 Task: Add a condition where "Channel Is Slack direct message" in new tickets in your groups.
Action: Mouse moved to (144, 545)
Screenshot: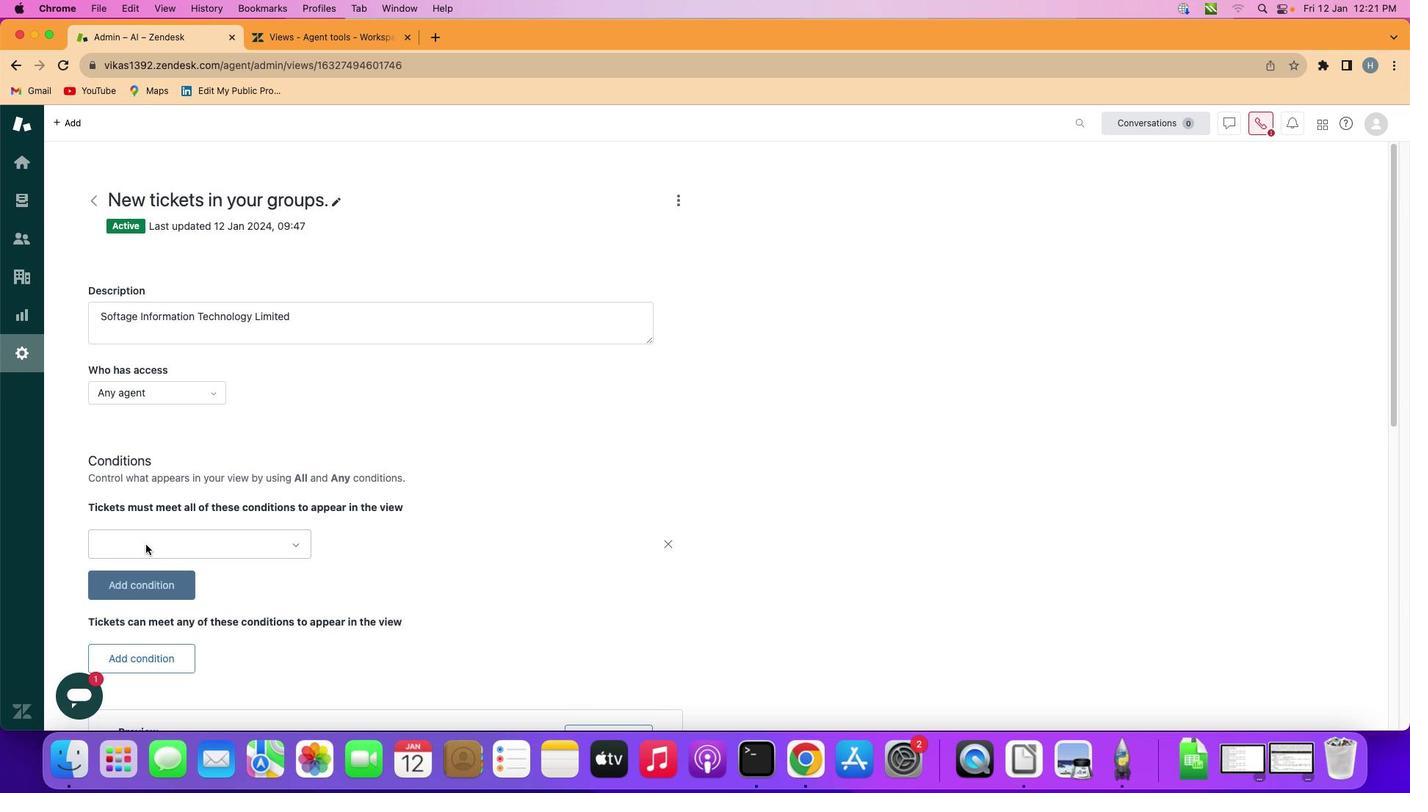 
Action: Mouse pressed left at (144, 545)
Screenshot: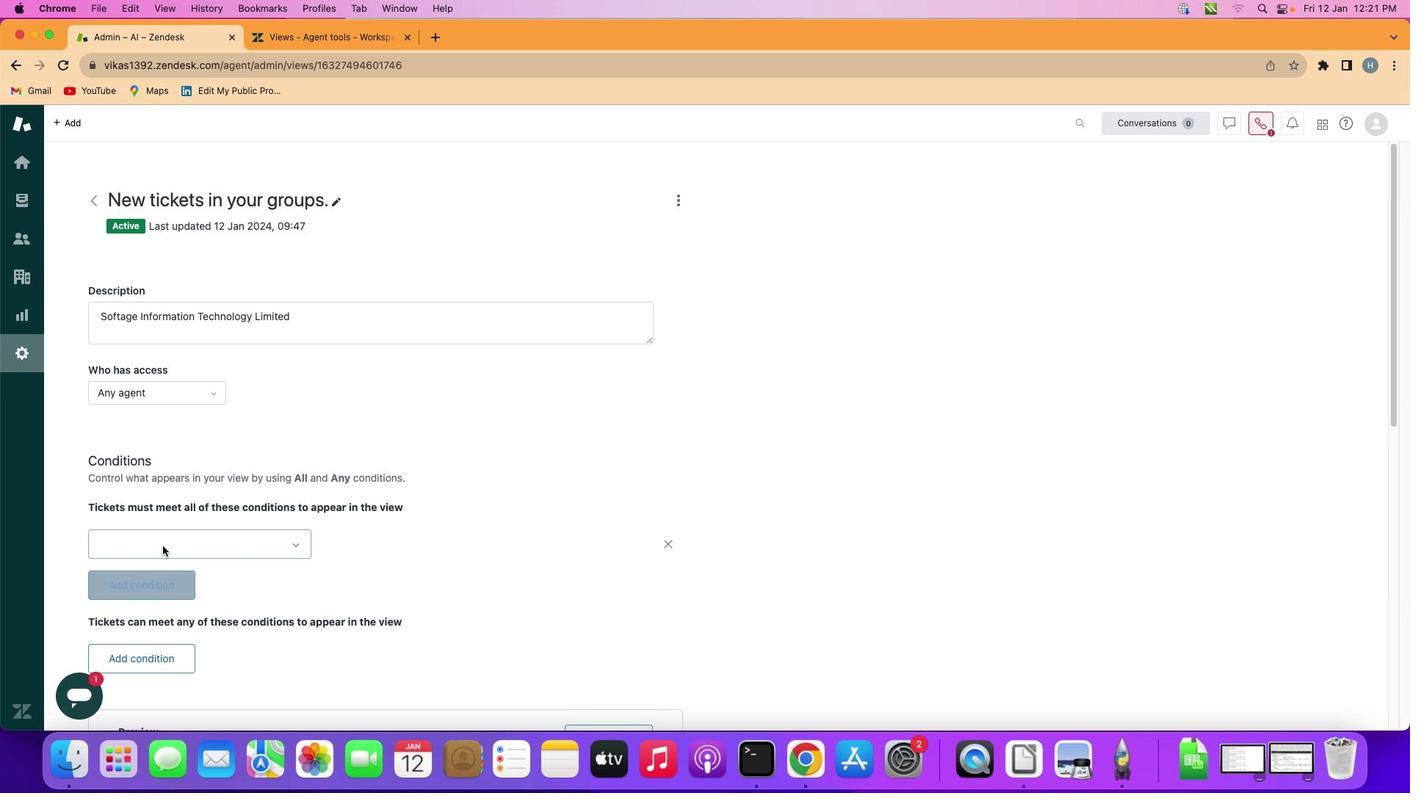 
Action: Mouse moved to (229, 542)
Screenshot: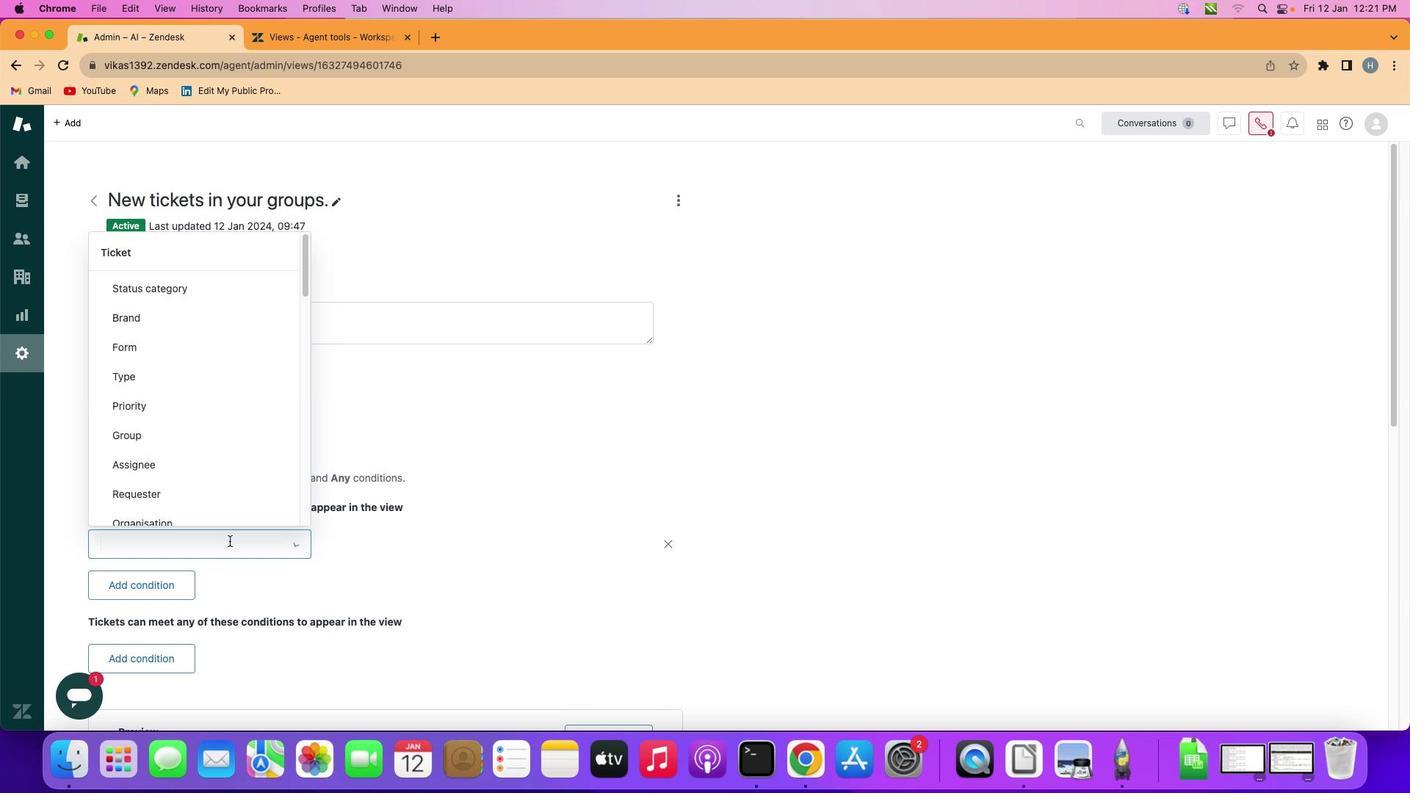 
Action: Mouse pressed left at (229, 542)
Screenshot: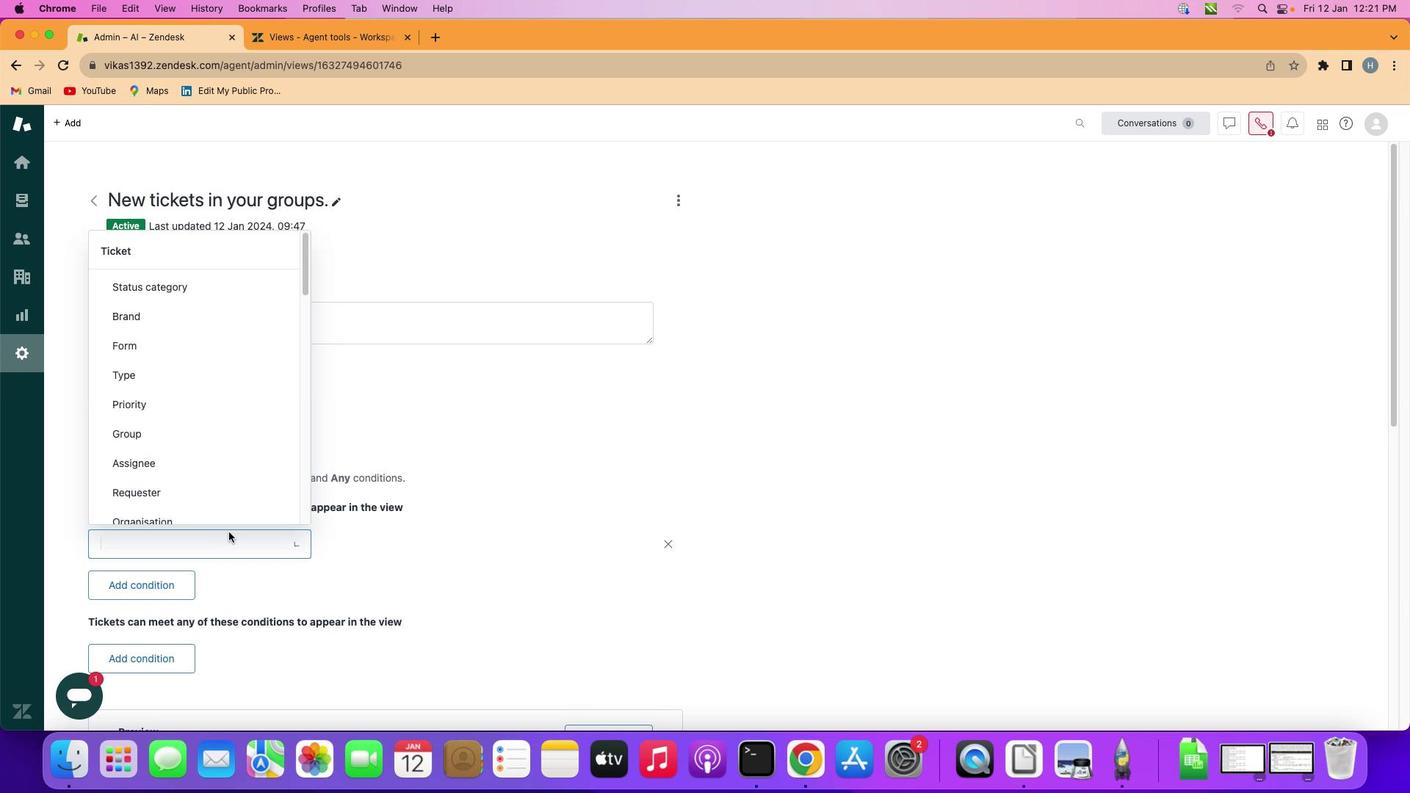 
Action: Mouse moved to (221, 410)
Screenshot: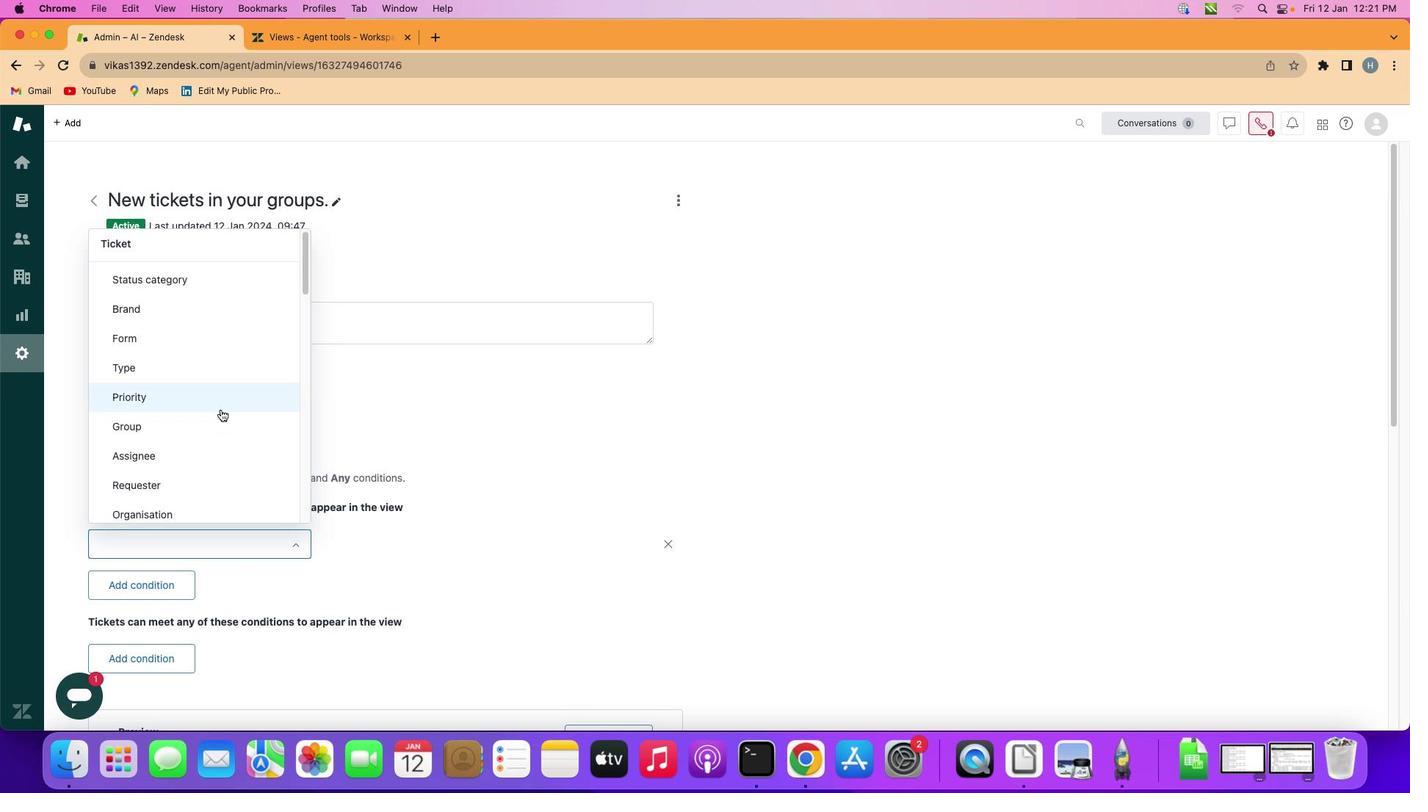 
Action: Mouse scrolled (221, 410) with delta (0, 0)
Screenshot: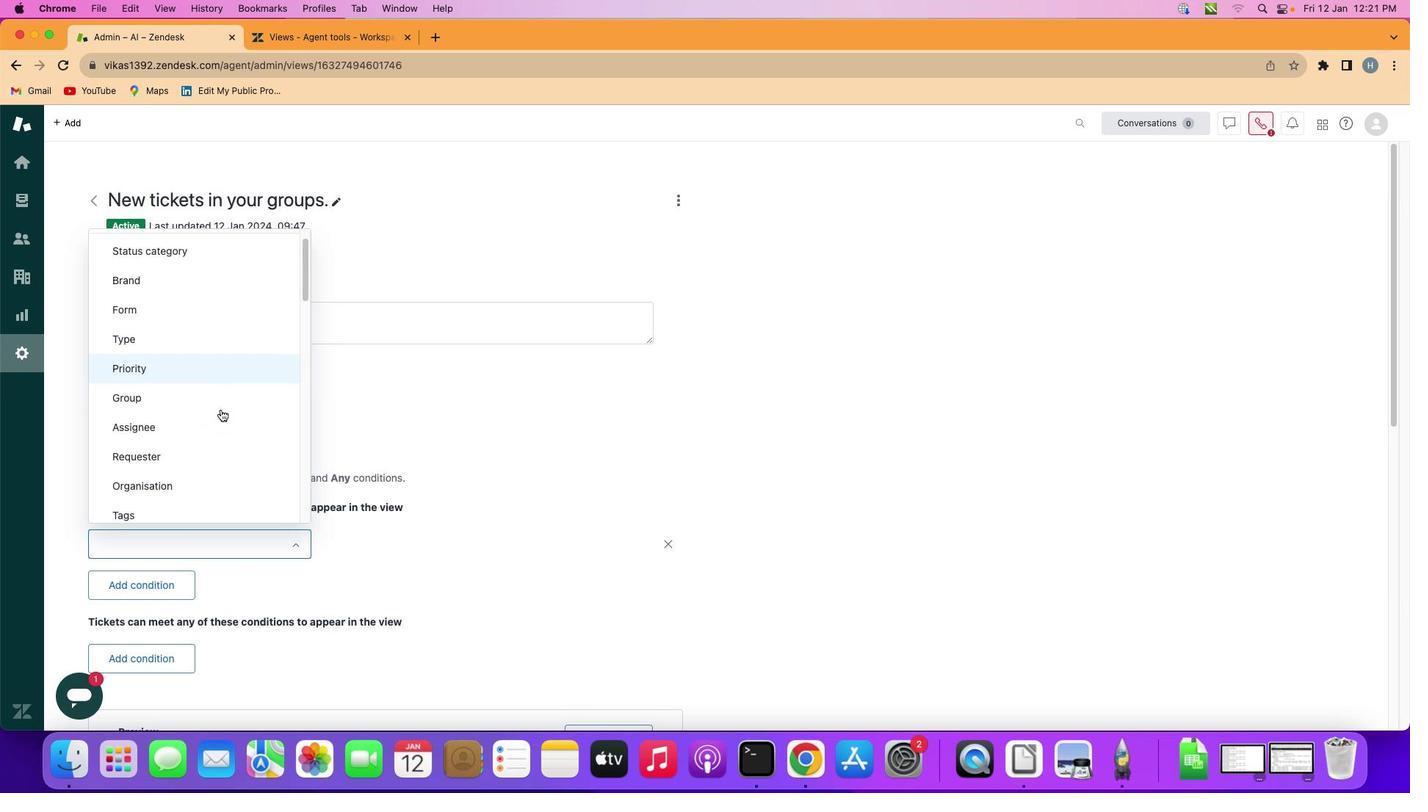 
Action: Mouse scrolled (221, 410) with delta (0, 0)
Screenshot: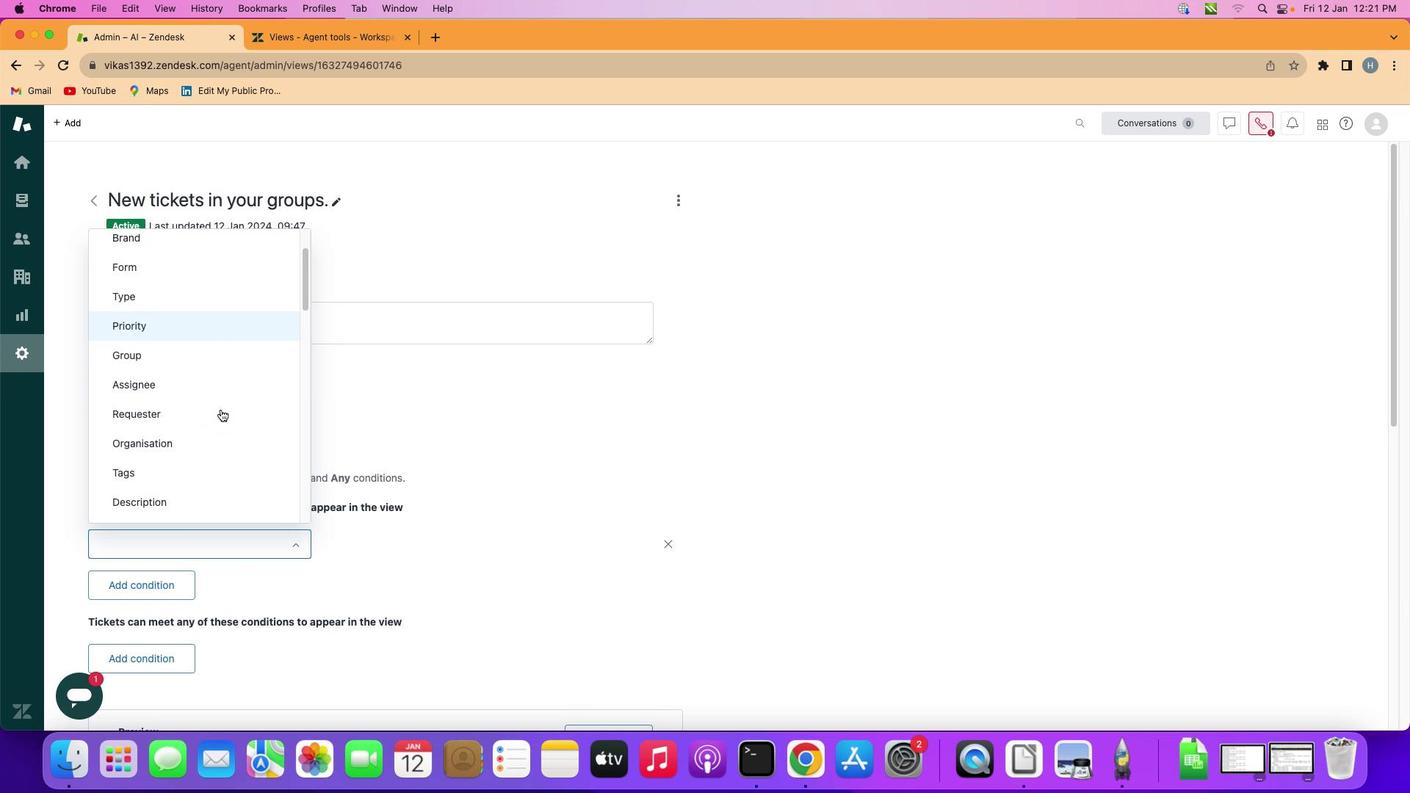 
Action: Mouse scrolled (221, 410) with delta (0, 0)
Screenshot: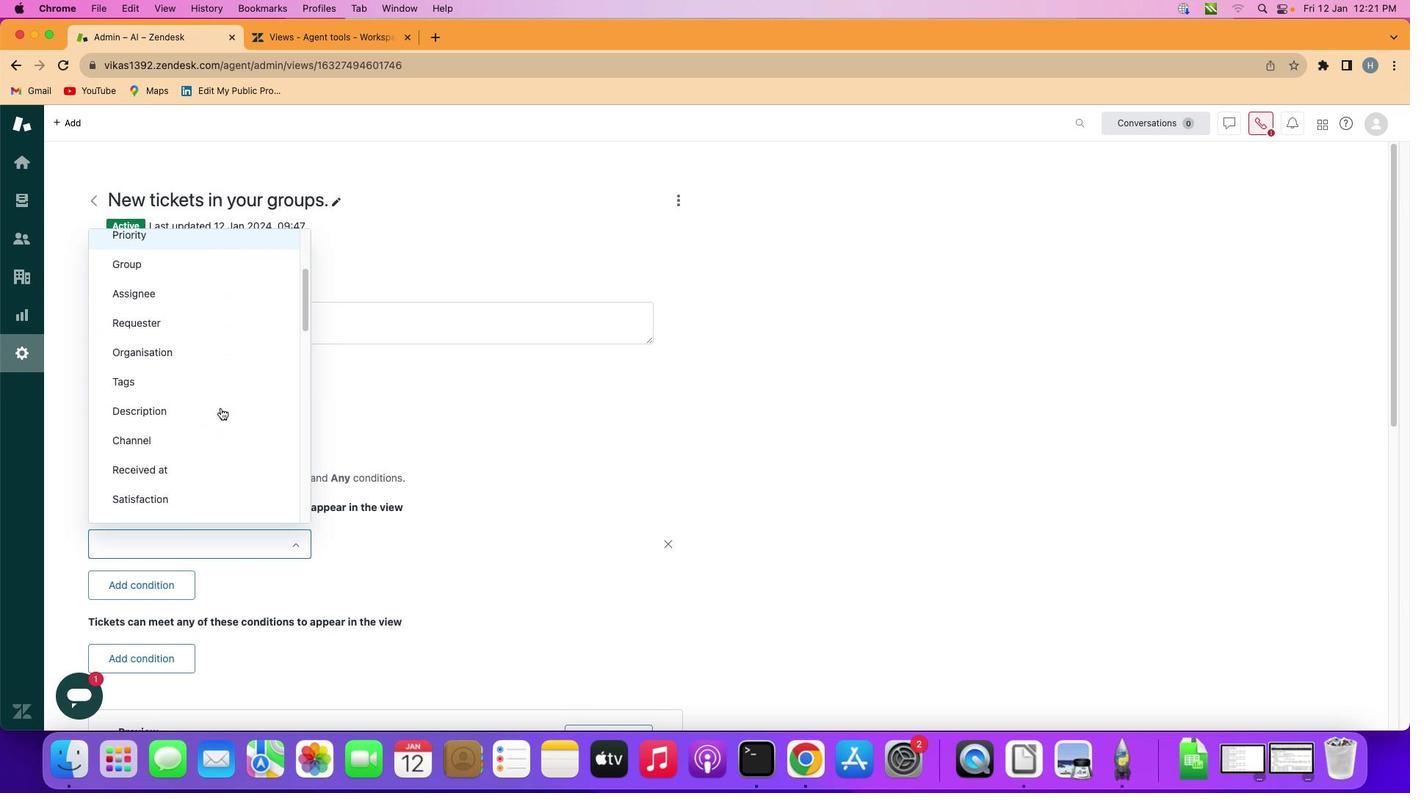 
Action: Mouse scrolled (221, 410) with delta (0, 0)
Screenshot: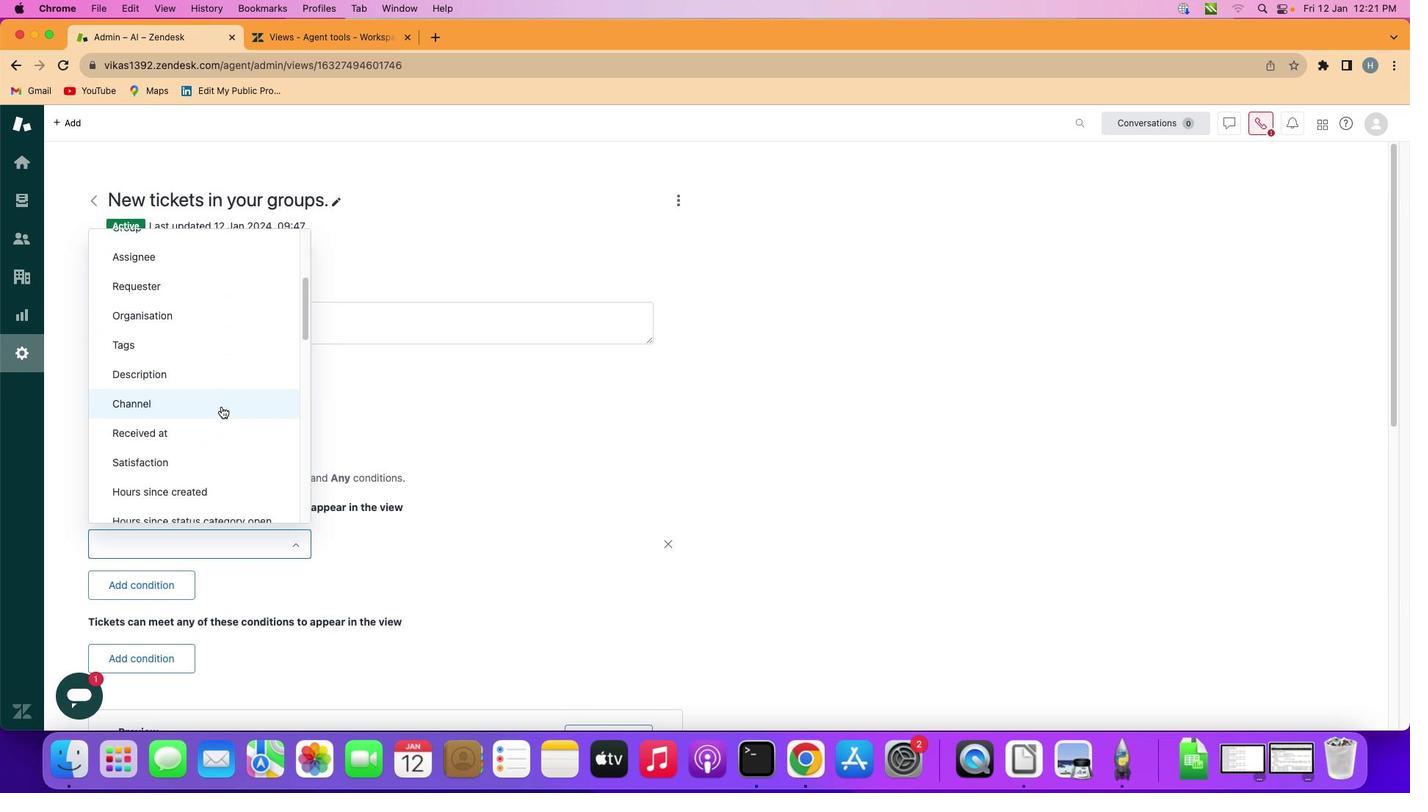 
Action: Mouse scrolled (221, 410) with delta (0, 0)
Screenshot: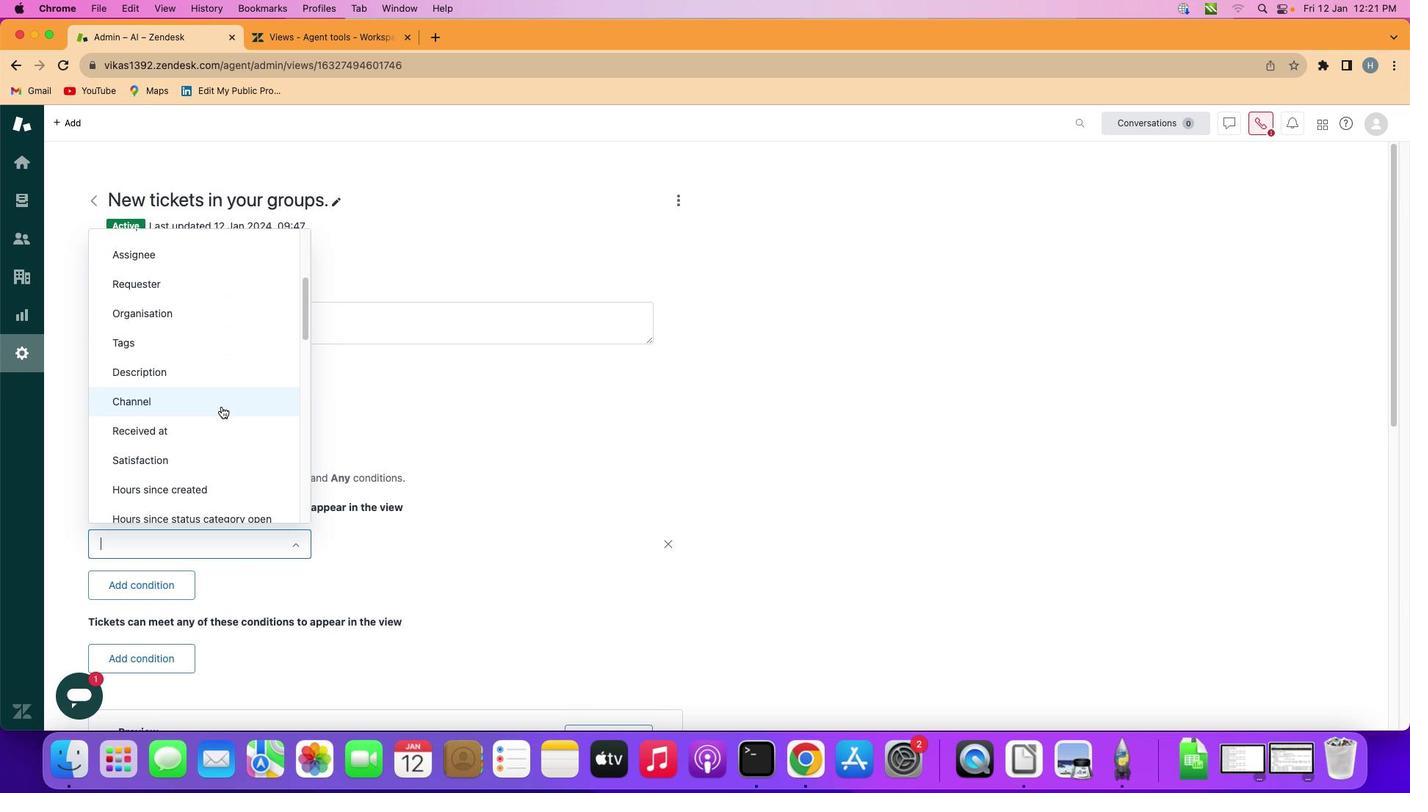 
Action: Mouse moved to (225, 399)
Screenshot: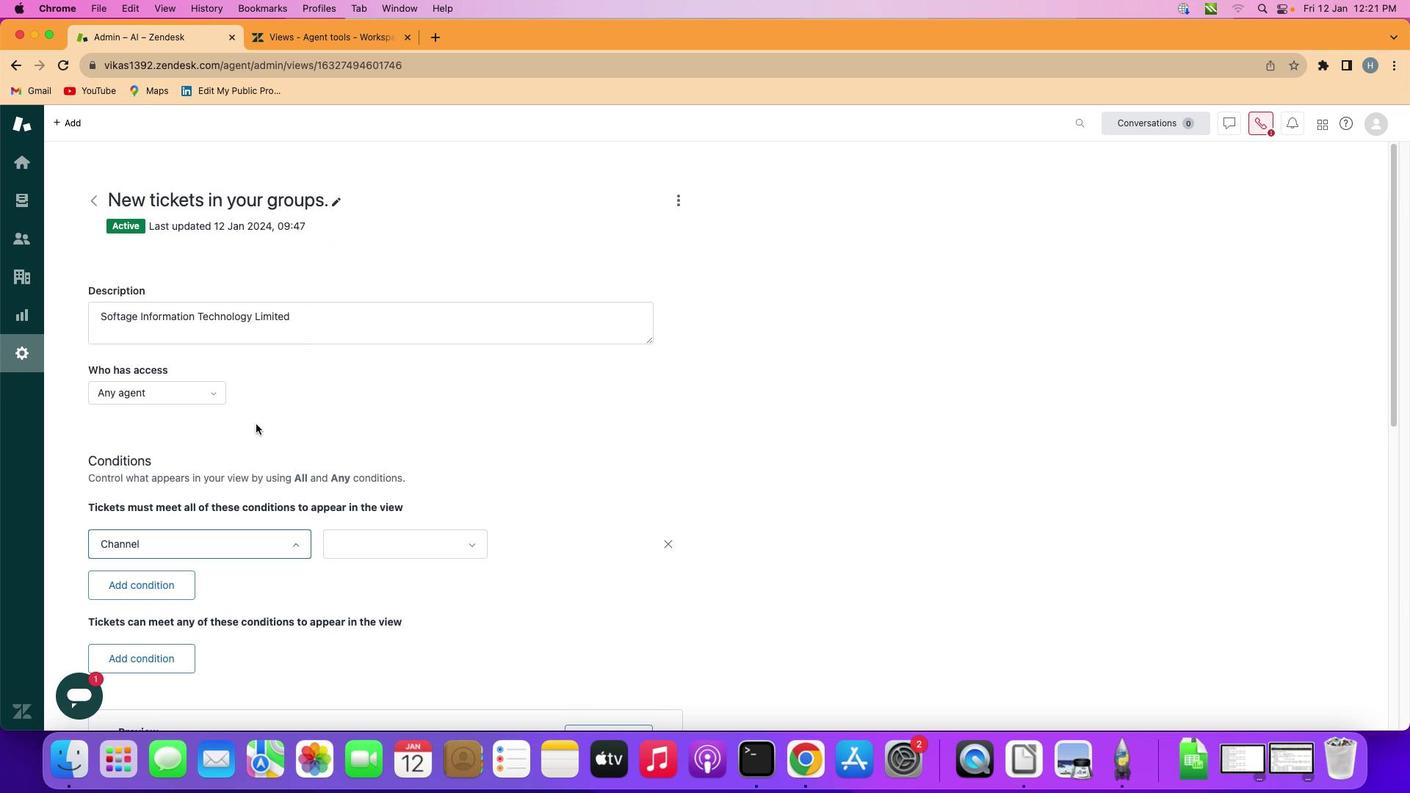 
Action: Mouse pressed left at (225, 399)
Screenshot: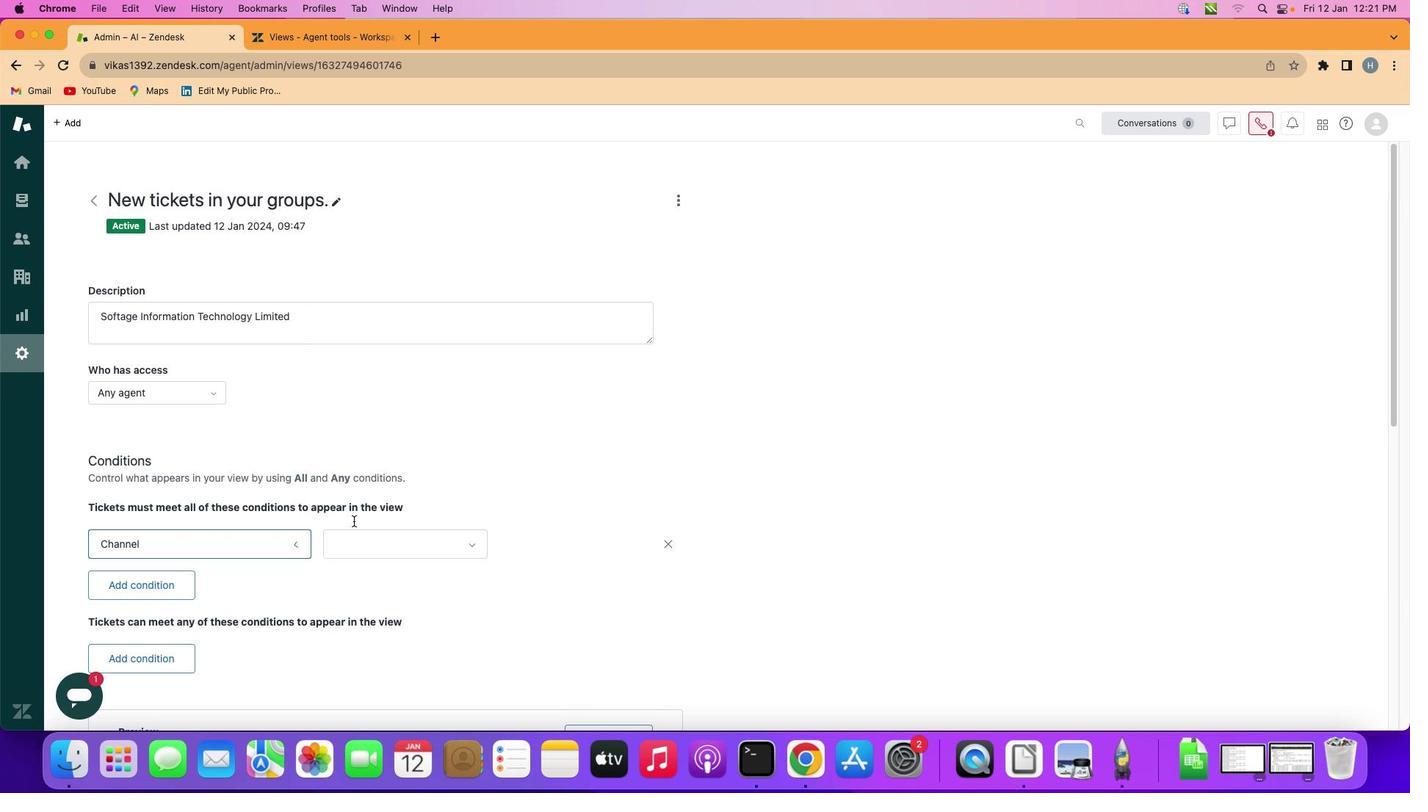 
Action: Mouse moved to (382, 544)
Screenshot: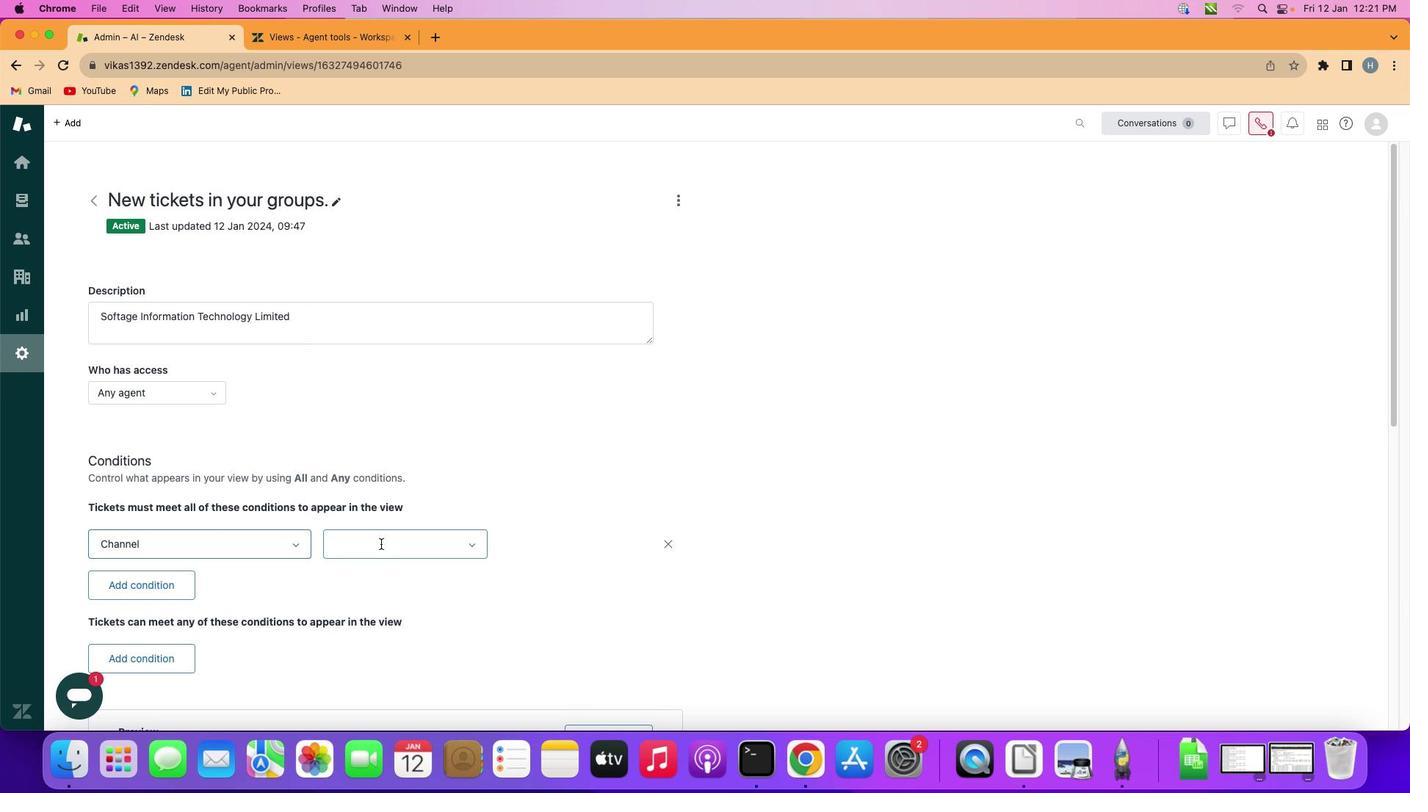 
Action: Mouse pressed left at (382, 544)
Screenshot: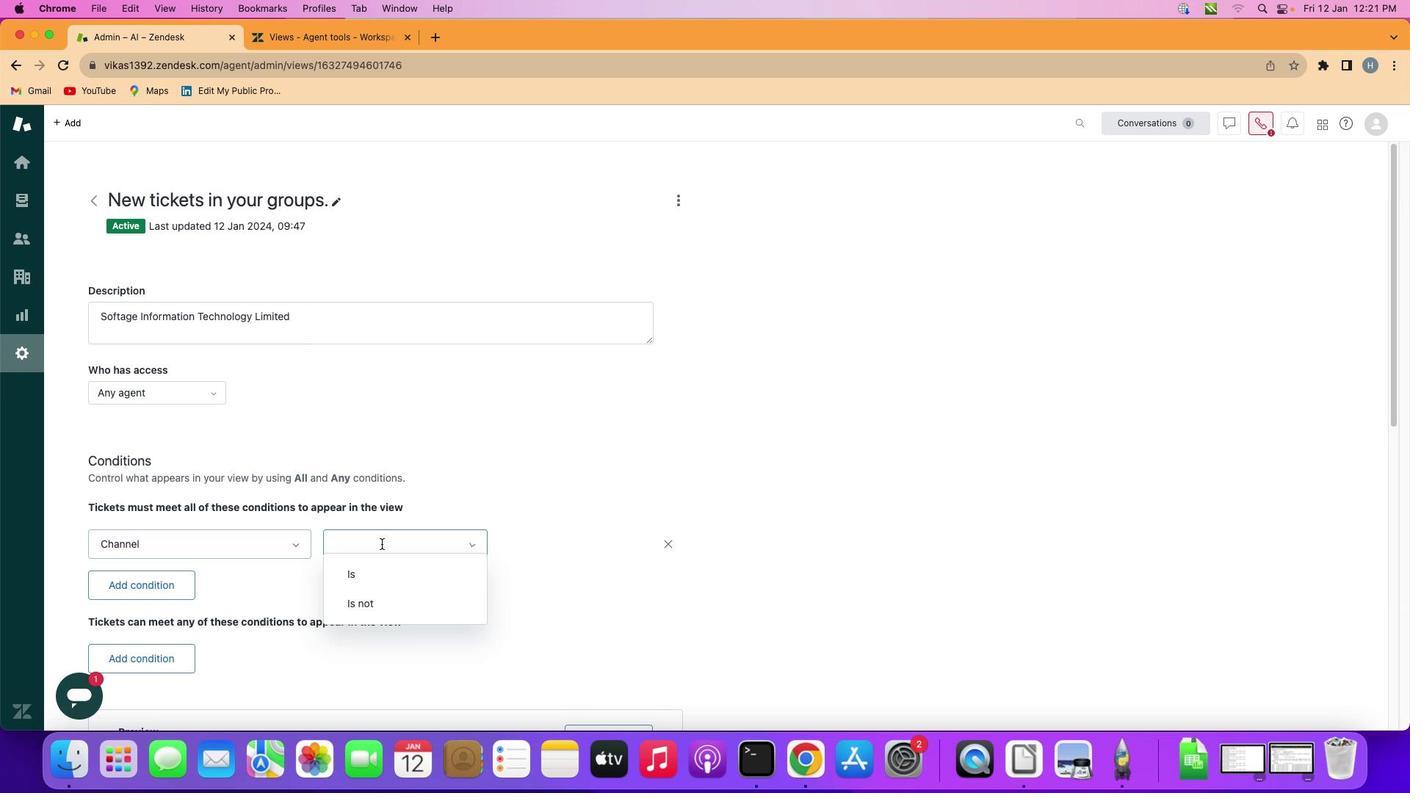 
Action: Mouse moved to (390, 587)
Screenshot: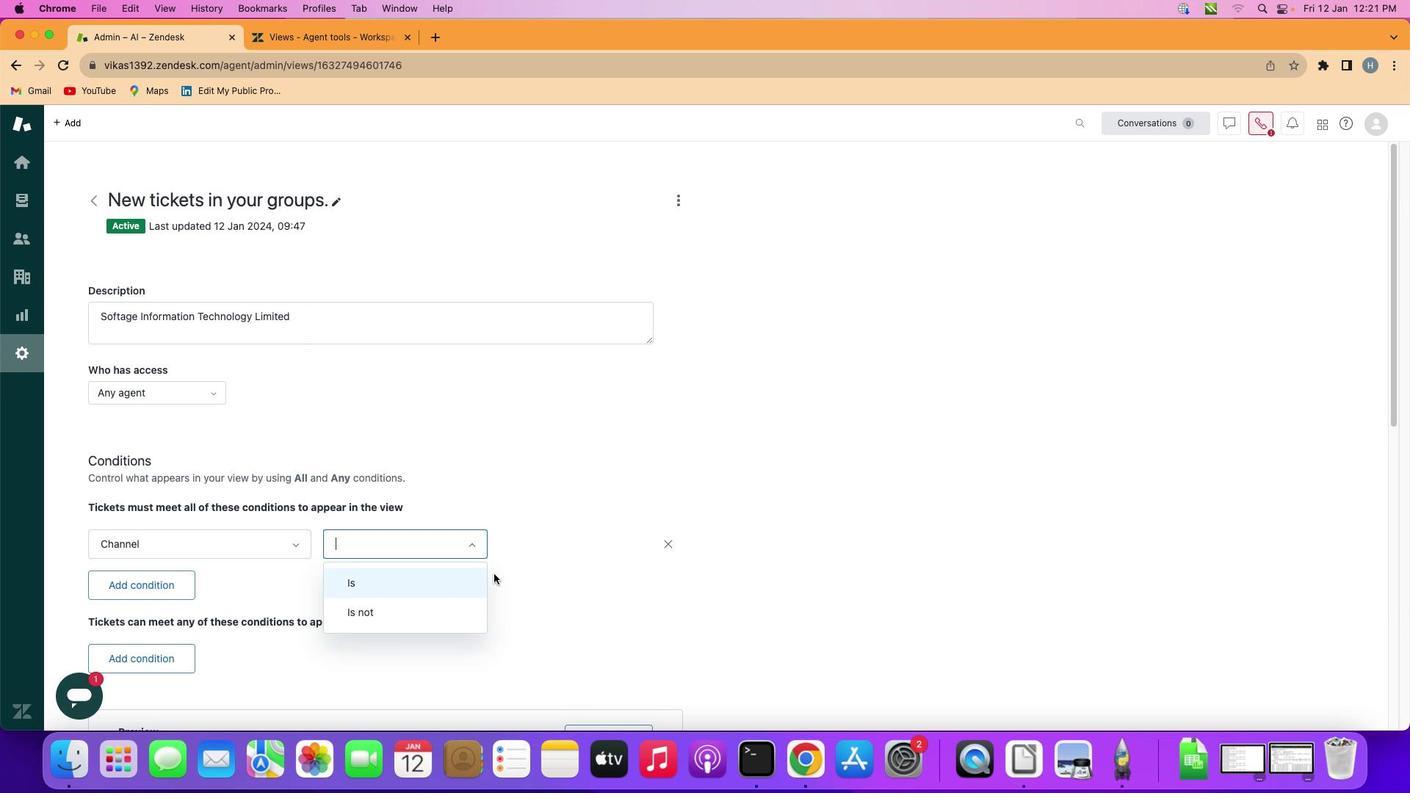 
Action: Mouse pressed left at (390, 587)
Screenshot: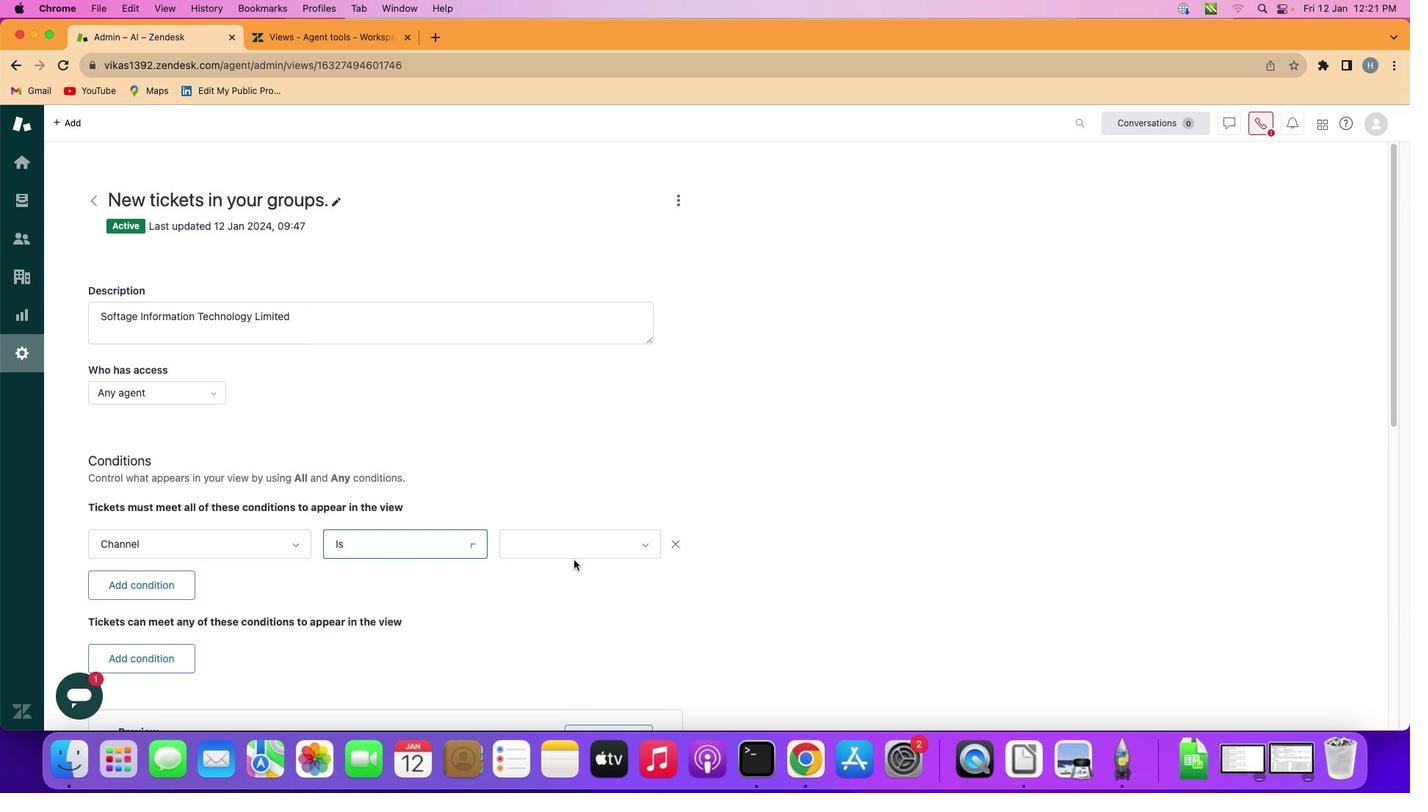 
Action: Mouse moved to (578, 559)
Screenshot: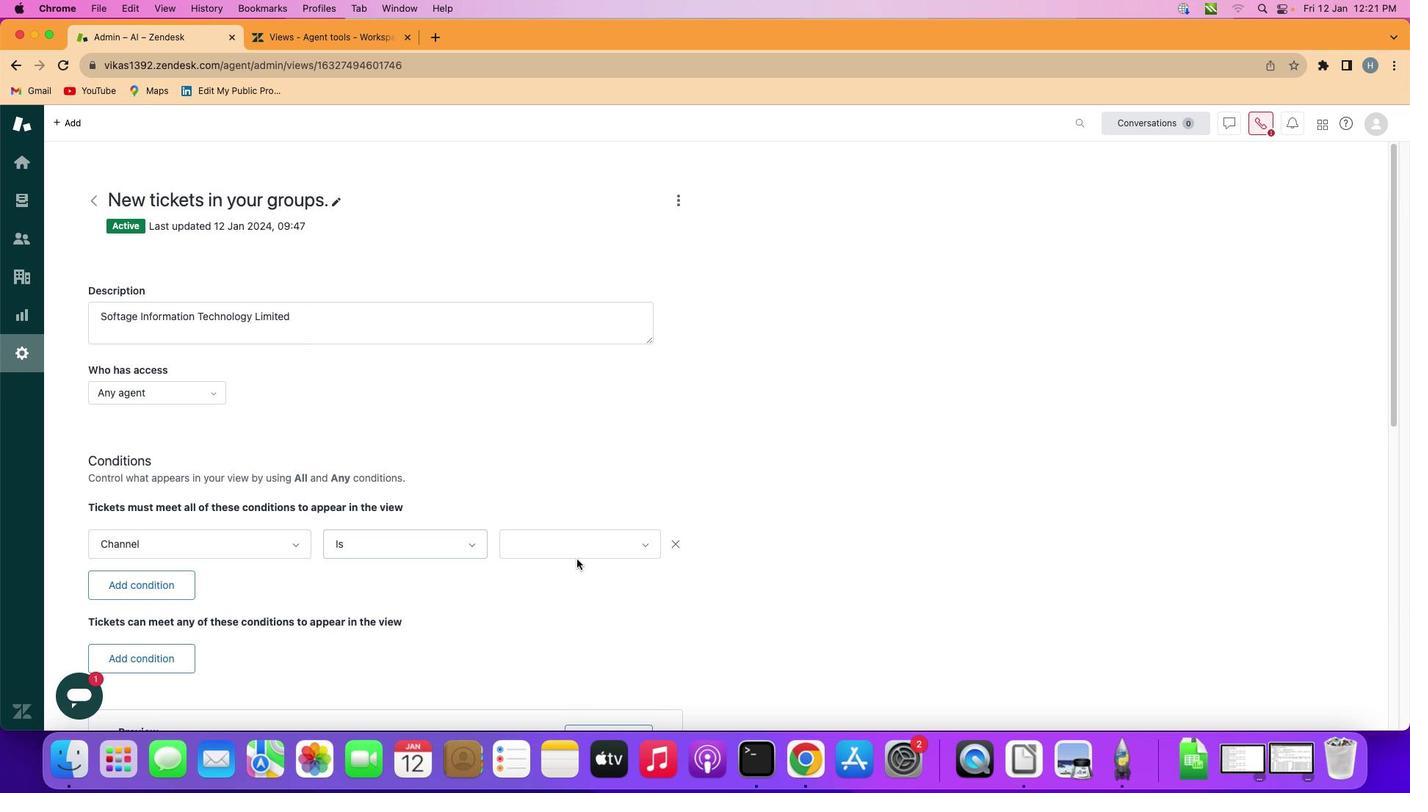 
Action: Mouse pressed left at (578, 559)
Screenshot: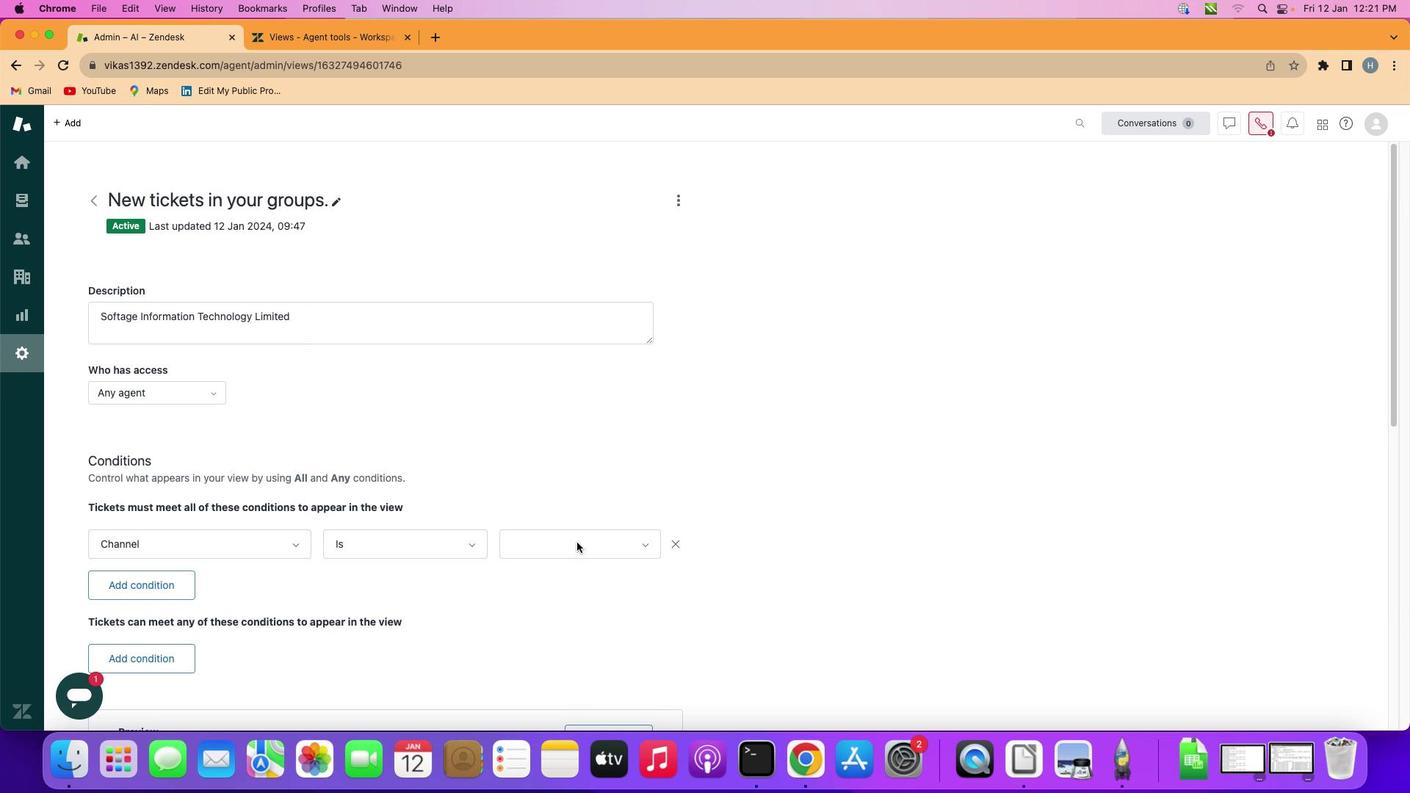
Action: Mouse moved to (586, 543)
Screenshot: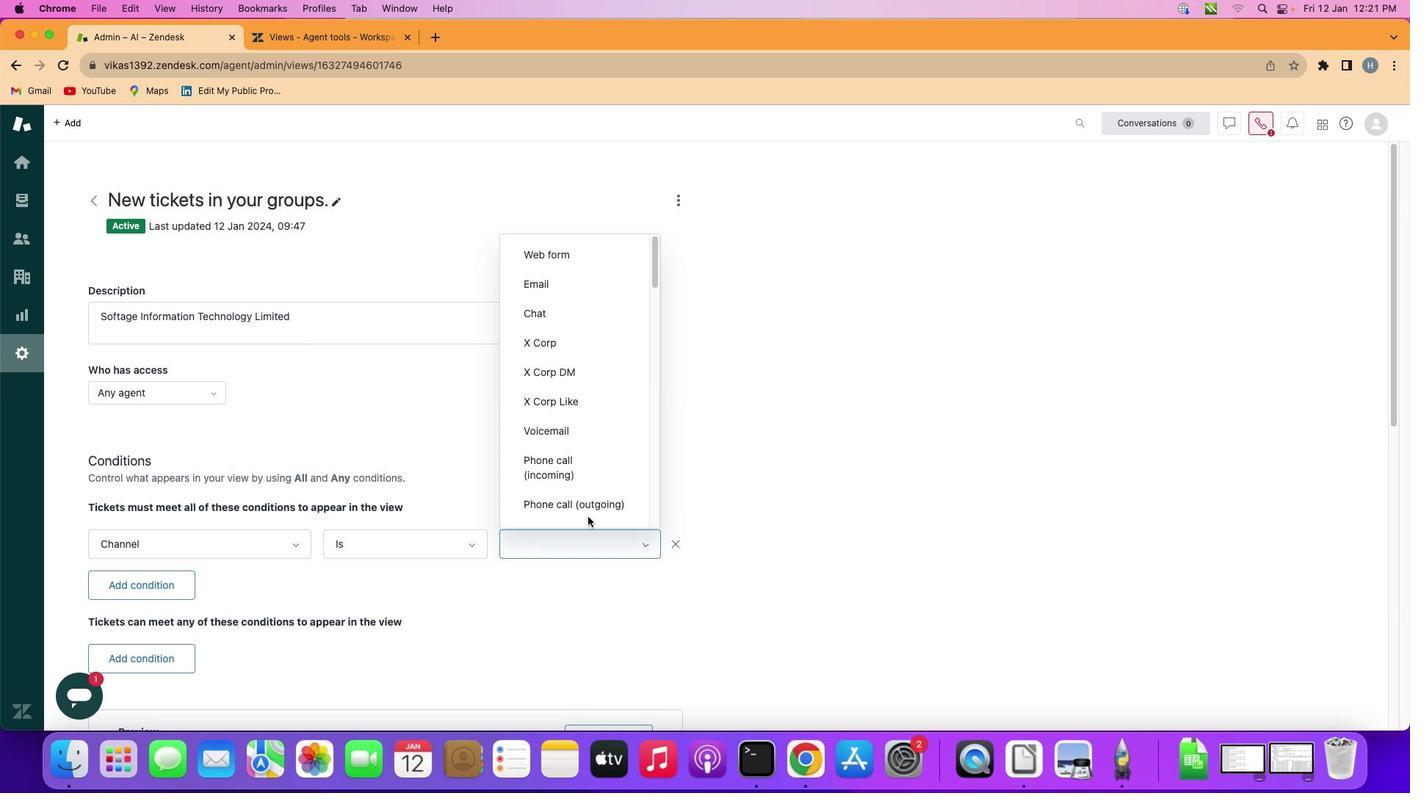 
Action: Mouse pressed left at (586, 543)
Screenshot: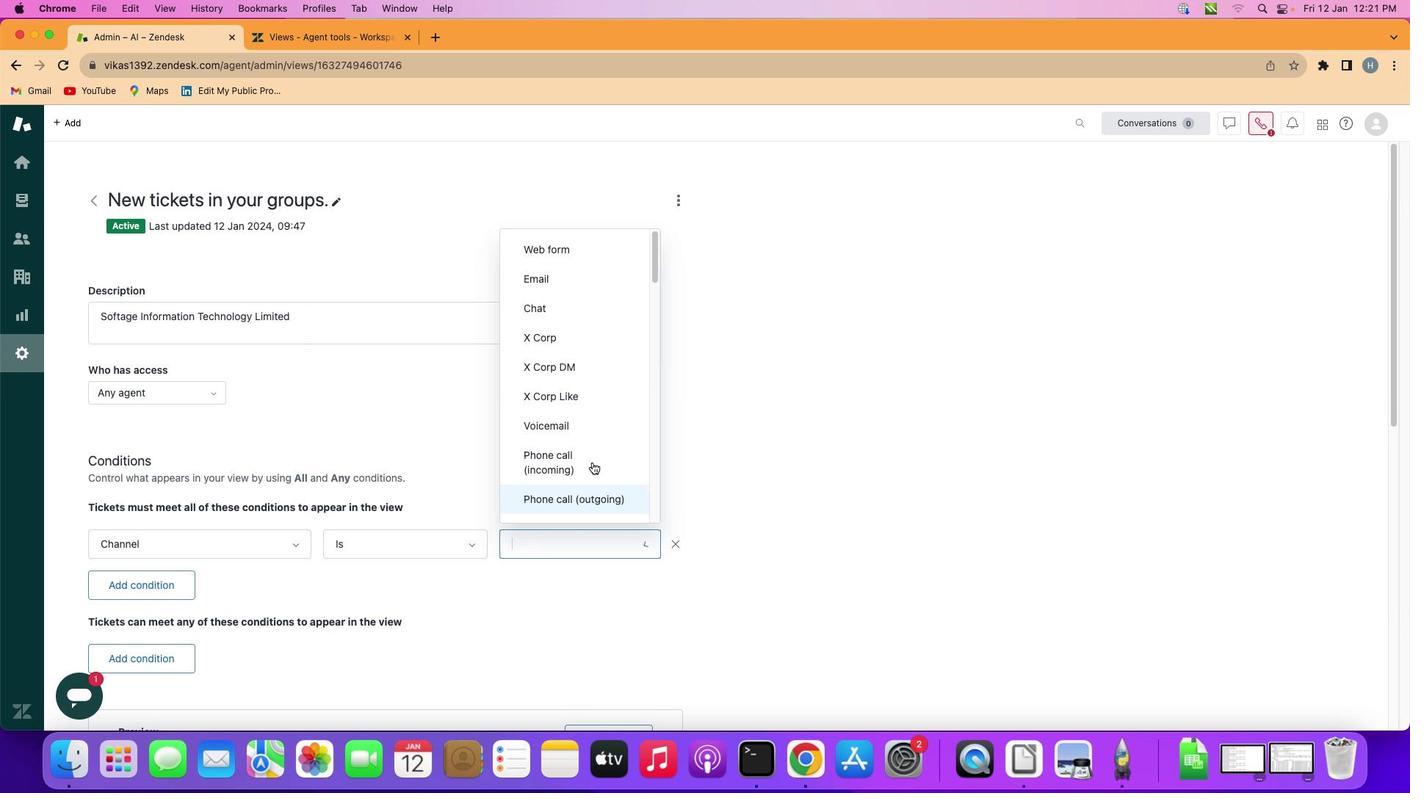 
Action: Mouse moved to (596, 418)
Screenshot: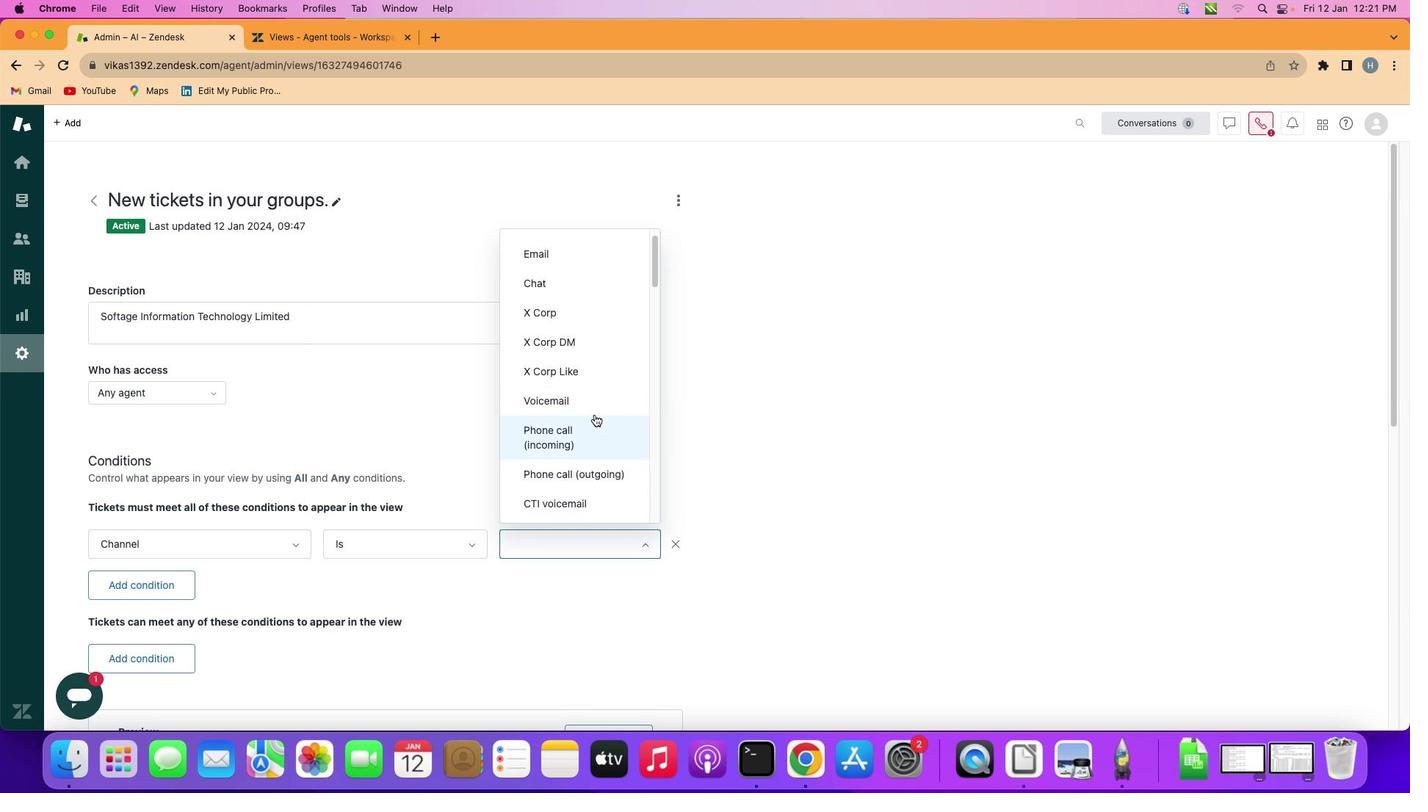 
Action: Mouse scrolled (596, 418) with delta (0, 0)
Screenshot: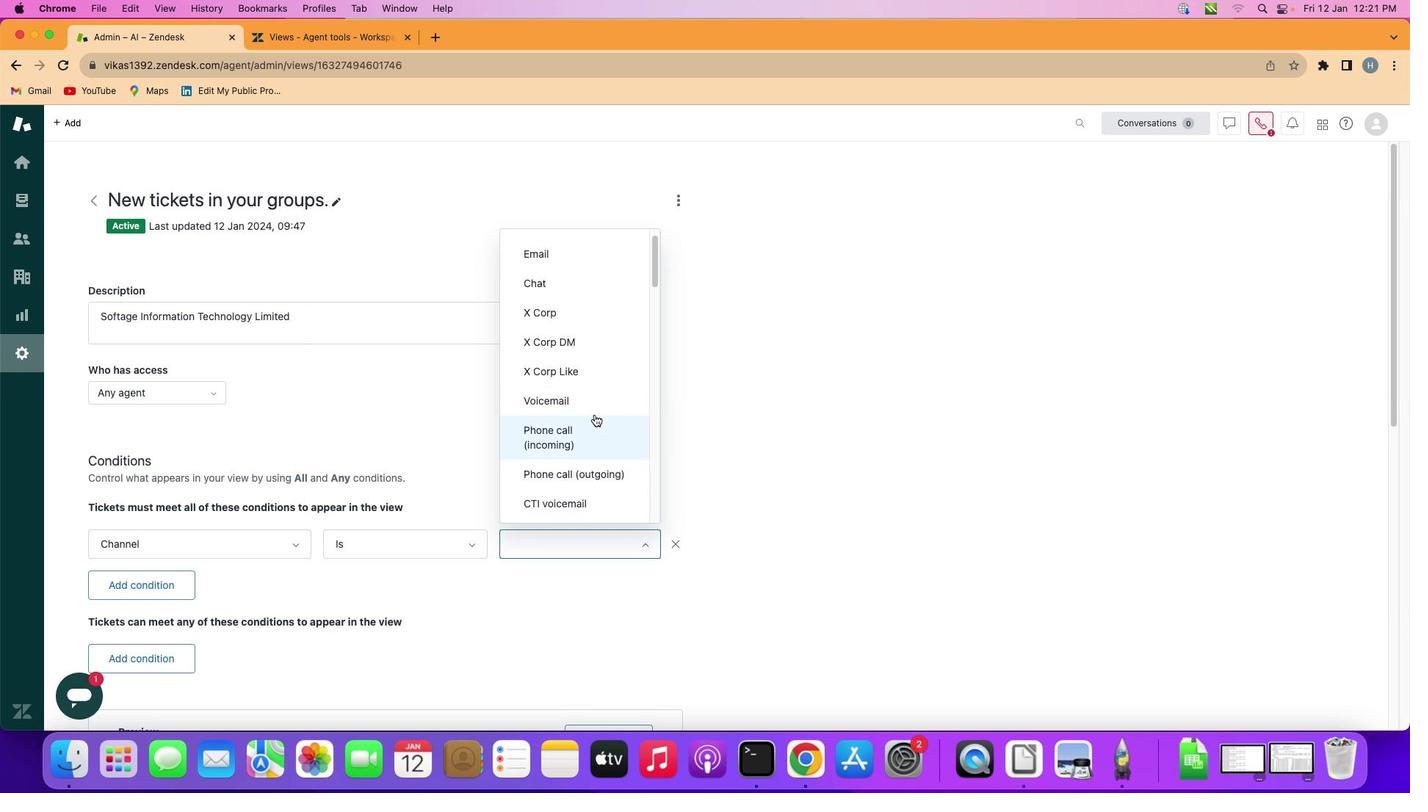 
Action: Mouse moved to (595, 416)
Screenshot: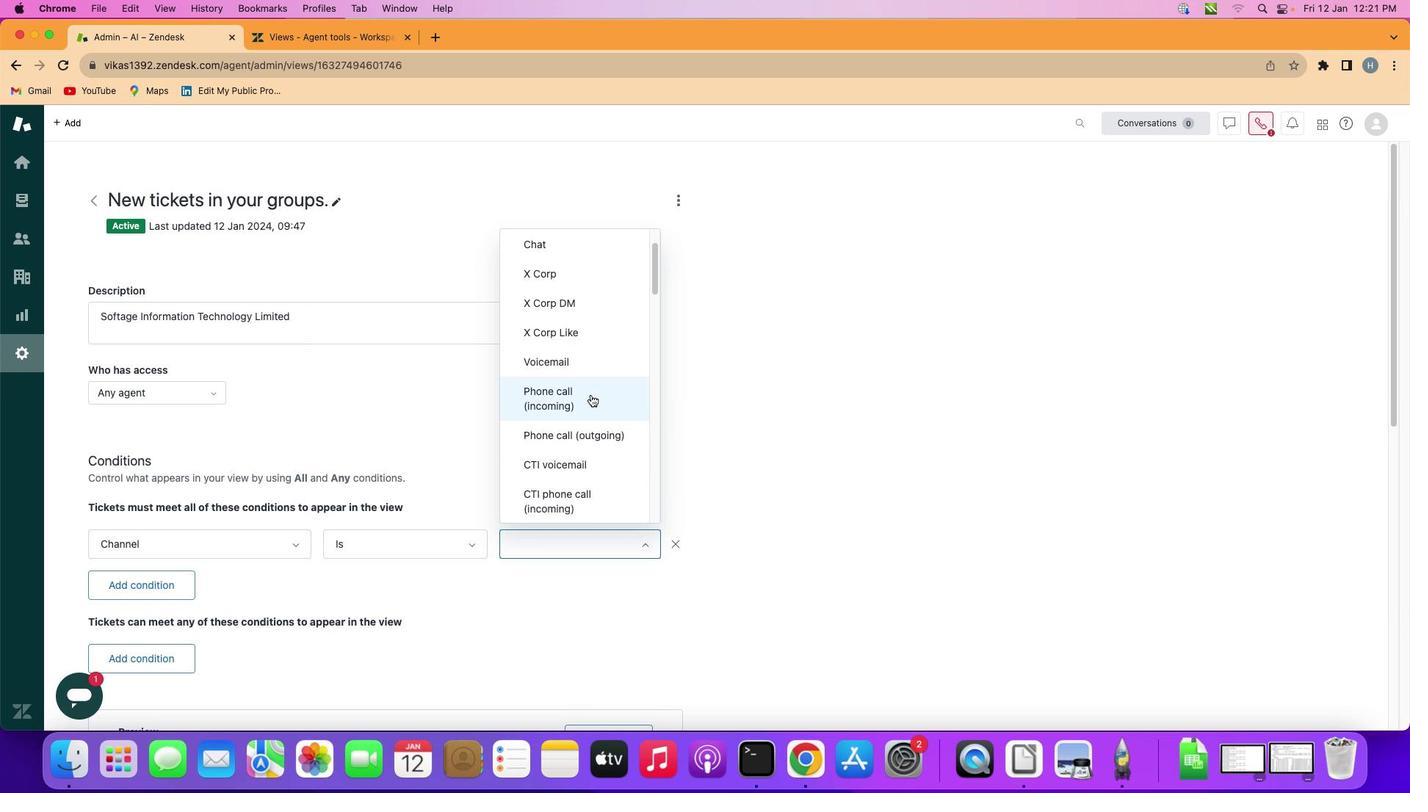 
Action: Mouse scrolled (595, 416) with delta (0, 0)
Screenshot: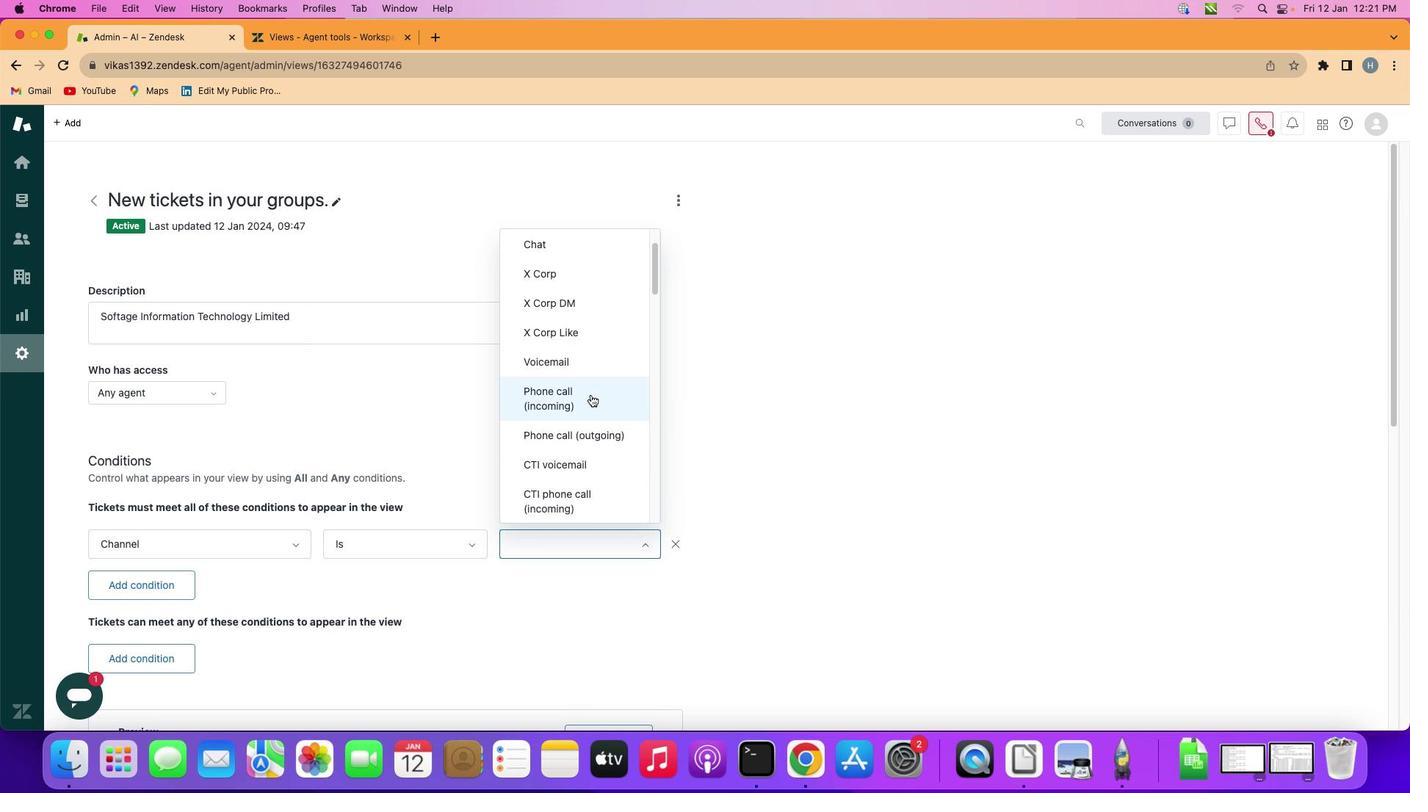 
Action: Mouse scrolled (595, 416) with delta (0, 0)
Screenshot: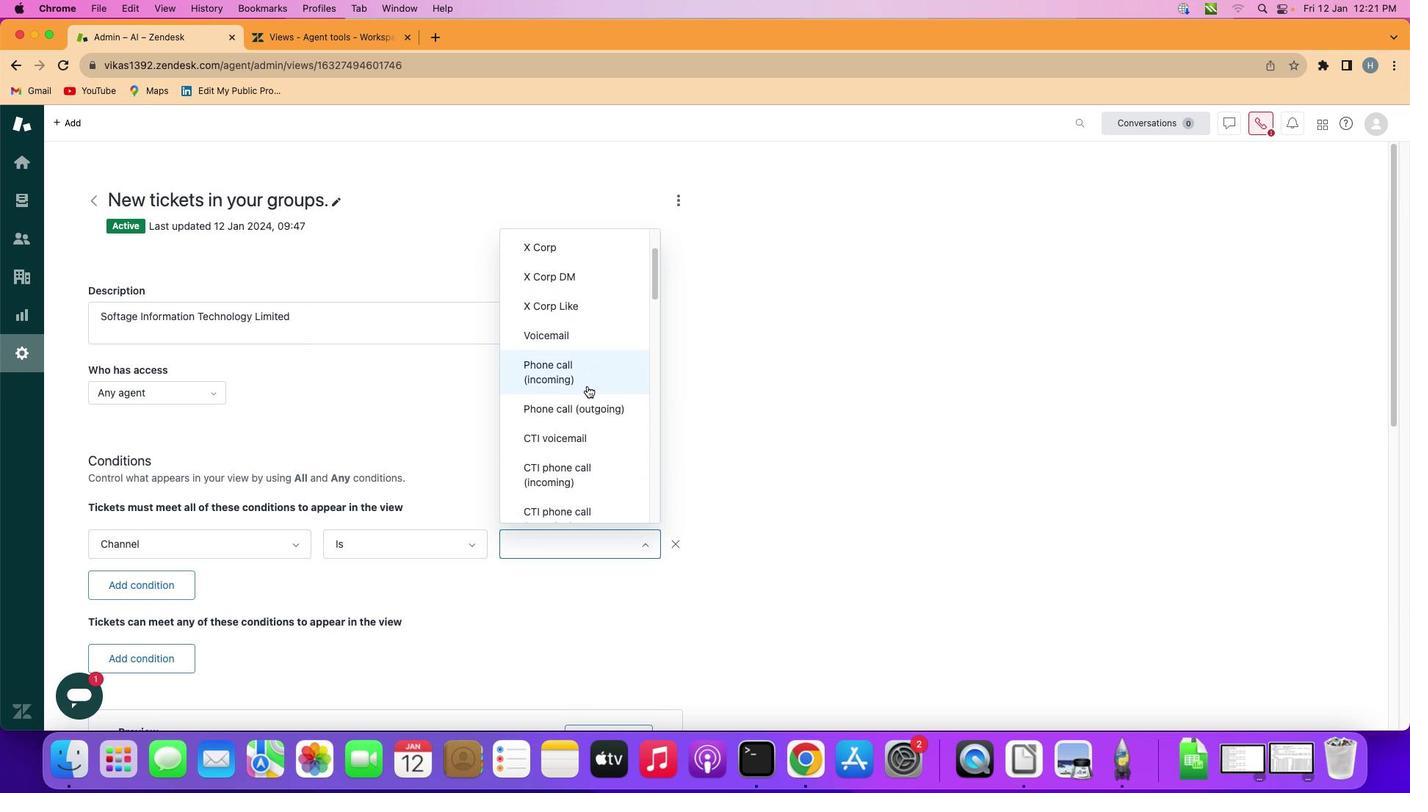 
Action: Mouse moved to (595, 416)
Screenshot: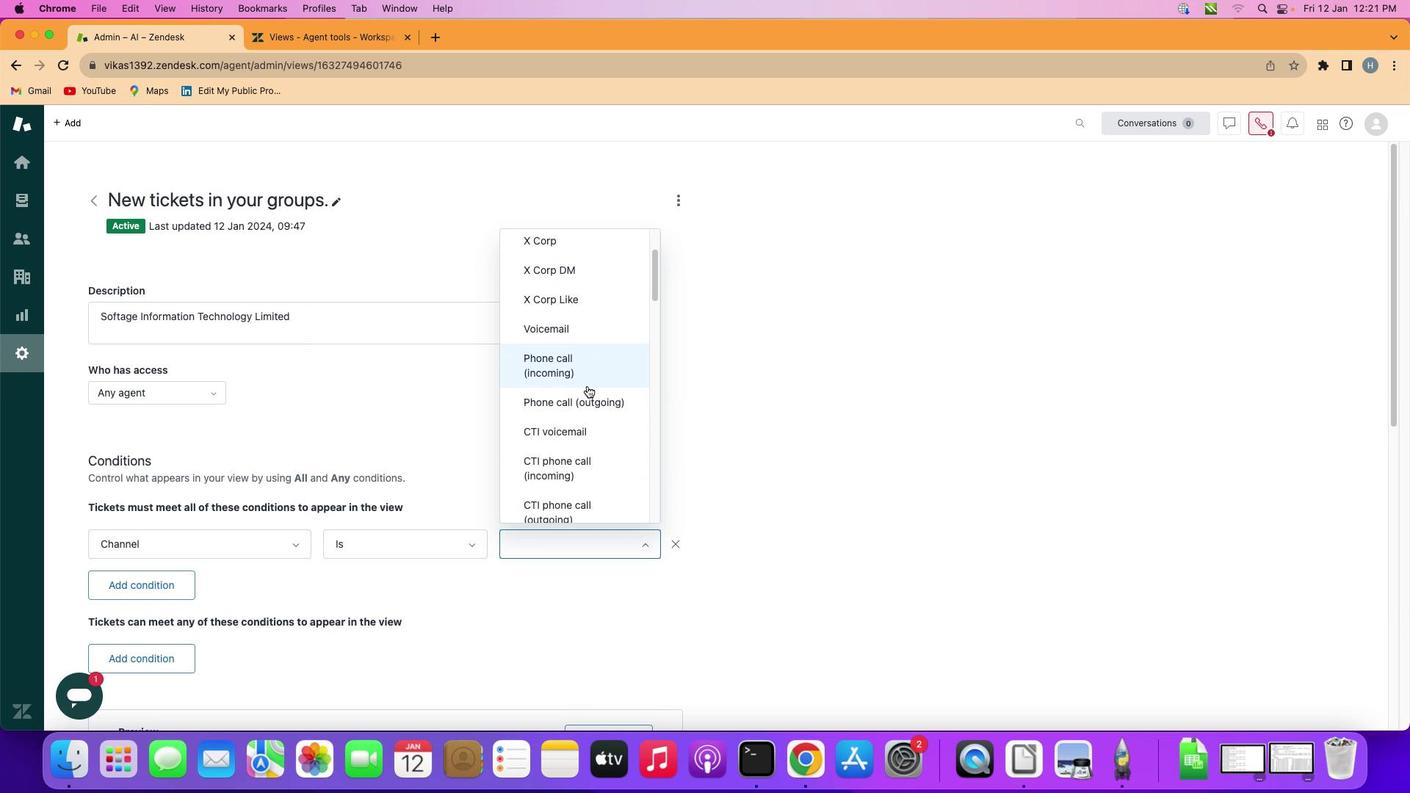 
Action: Mouse scrolled (595, 416) with delta (0, 0)
Screenshot: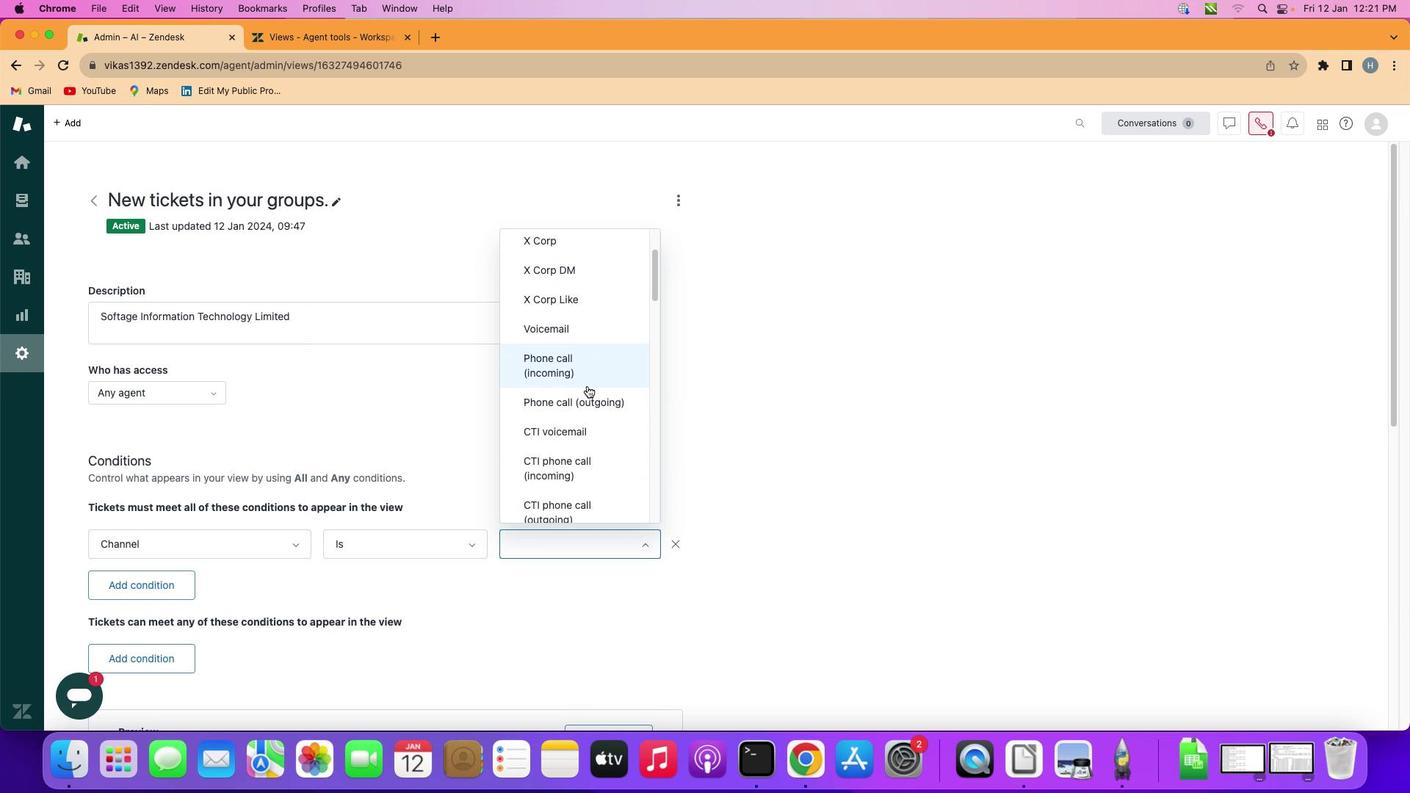 
Action: Mouse moved to (589, 387)
Screenshot: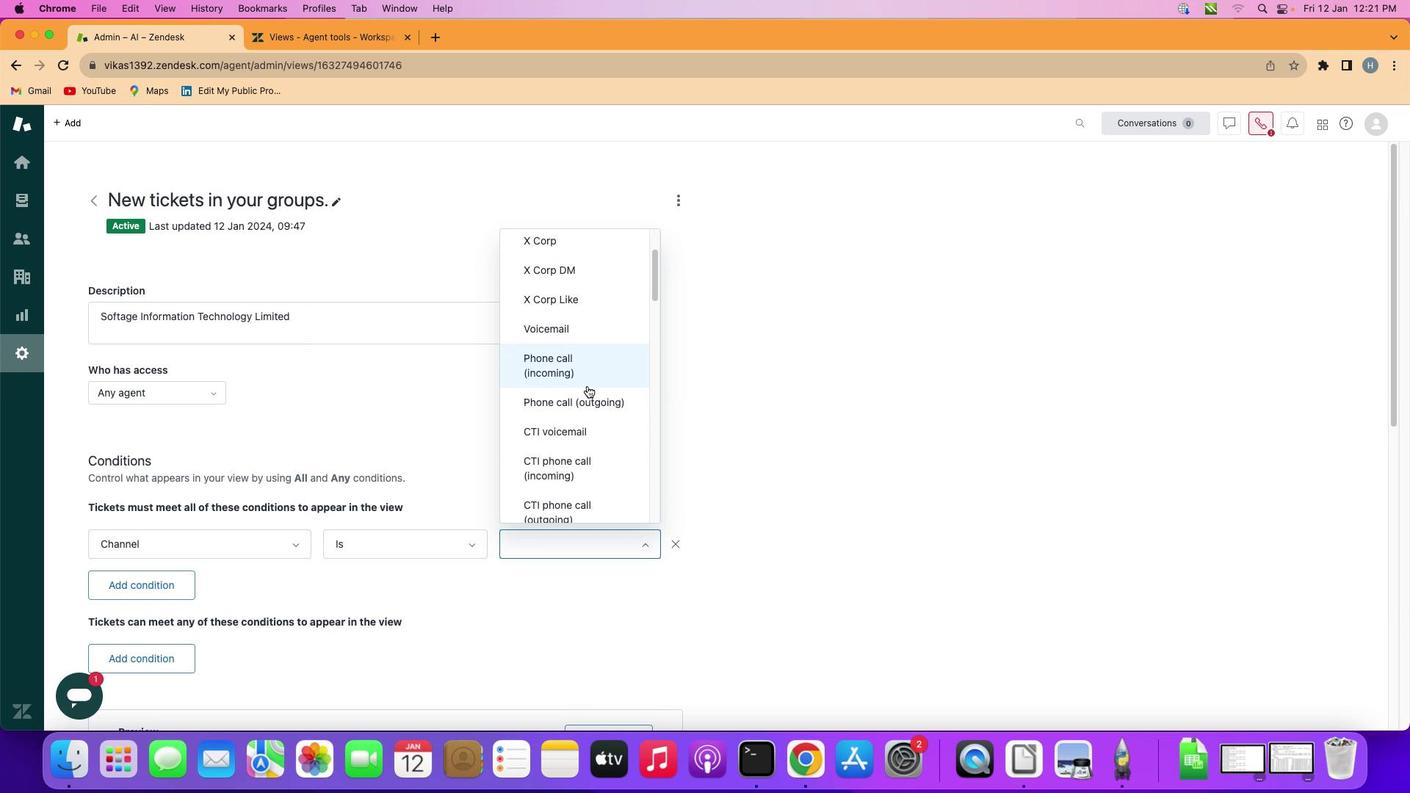 
Action: Mouse scrolled (589, 387) with delta (0, 0)
Screenshot: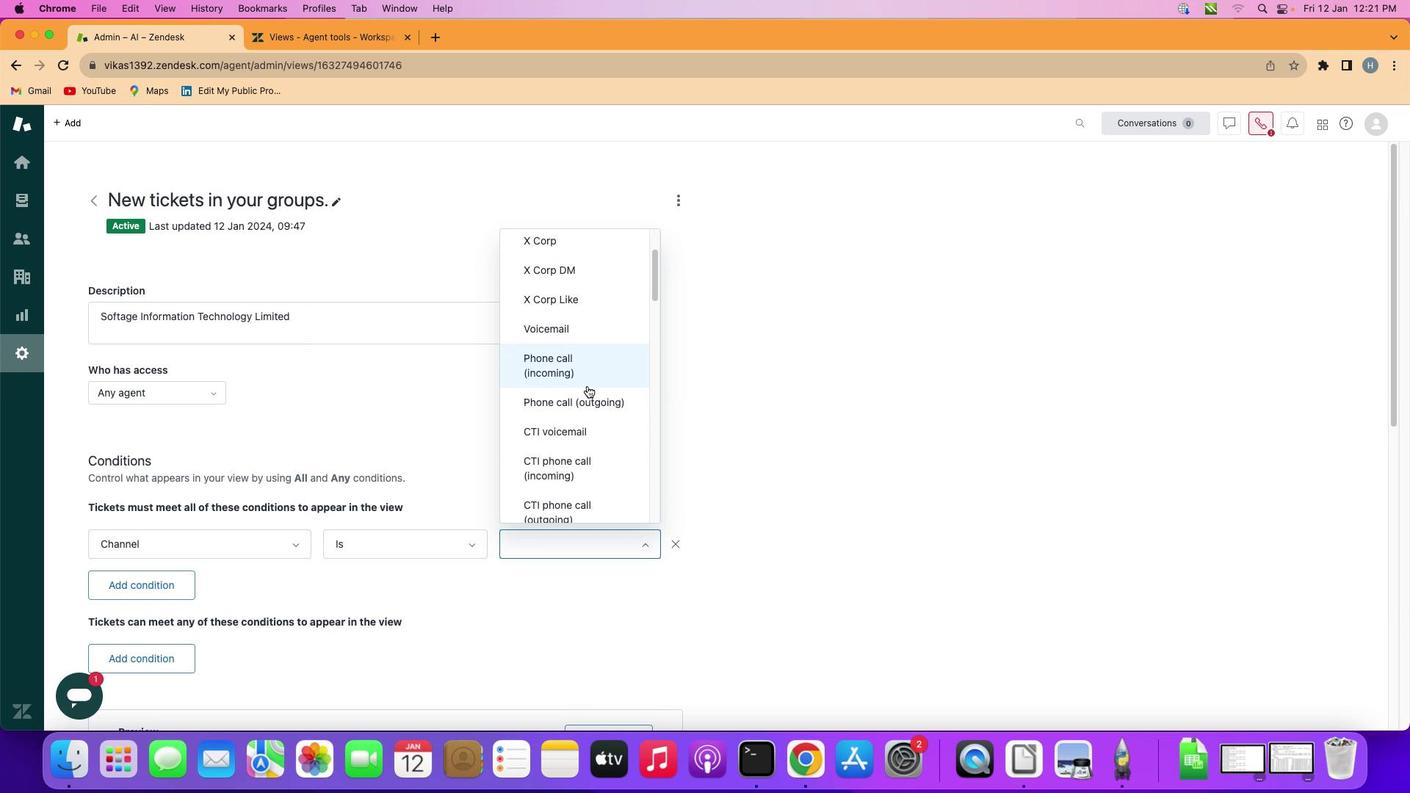 
Action: Mouse moved to (588, 387)
Screenshot: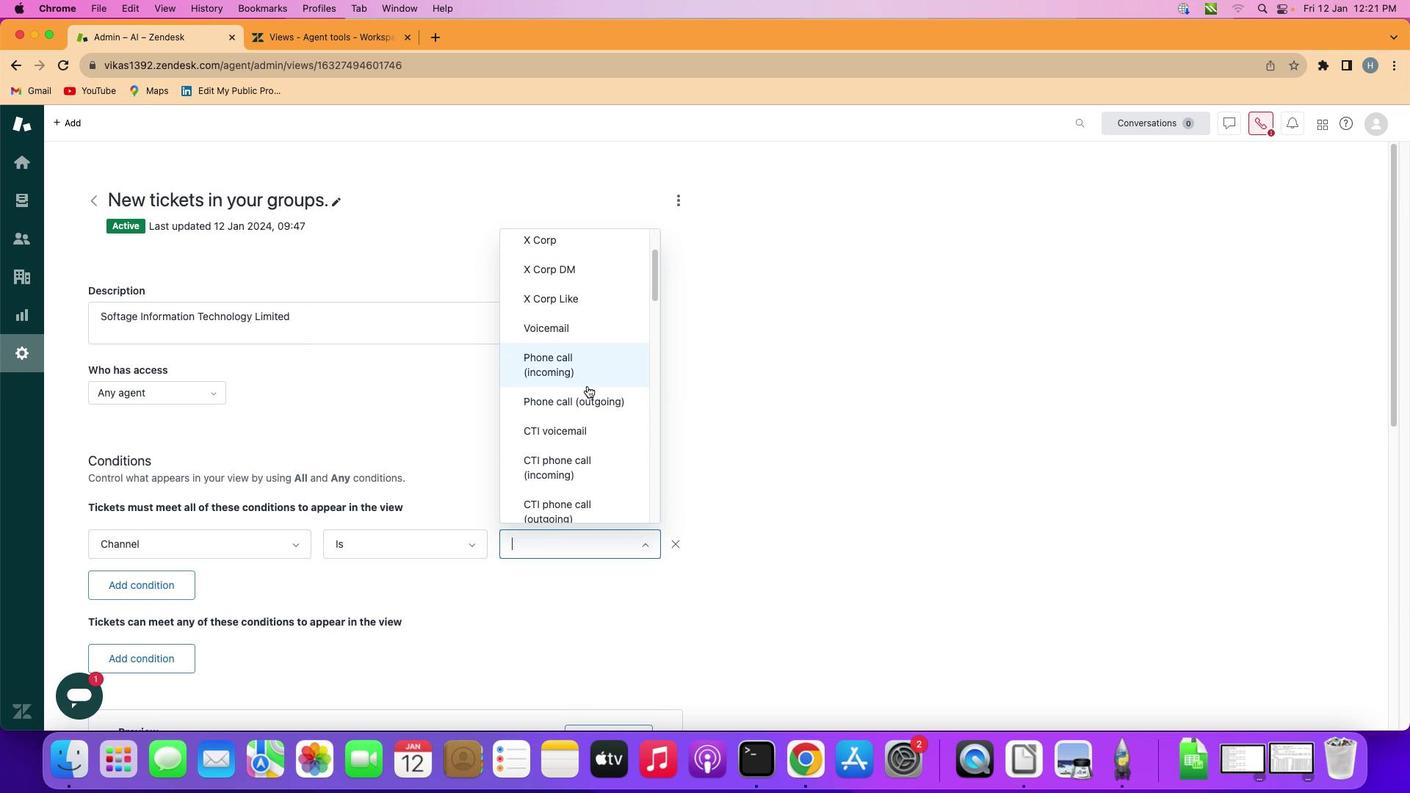 
Action: Mouse scrolled (588, 387) with delta (0, 0)
Screenshot: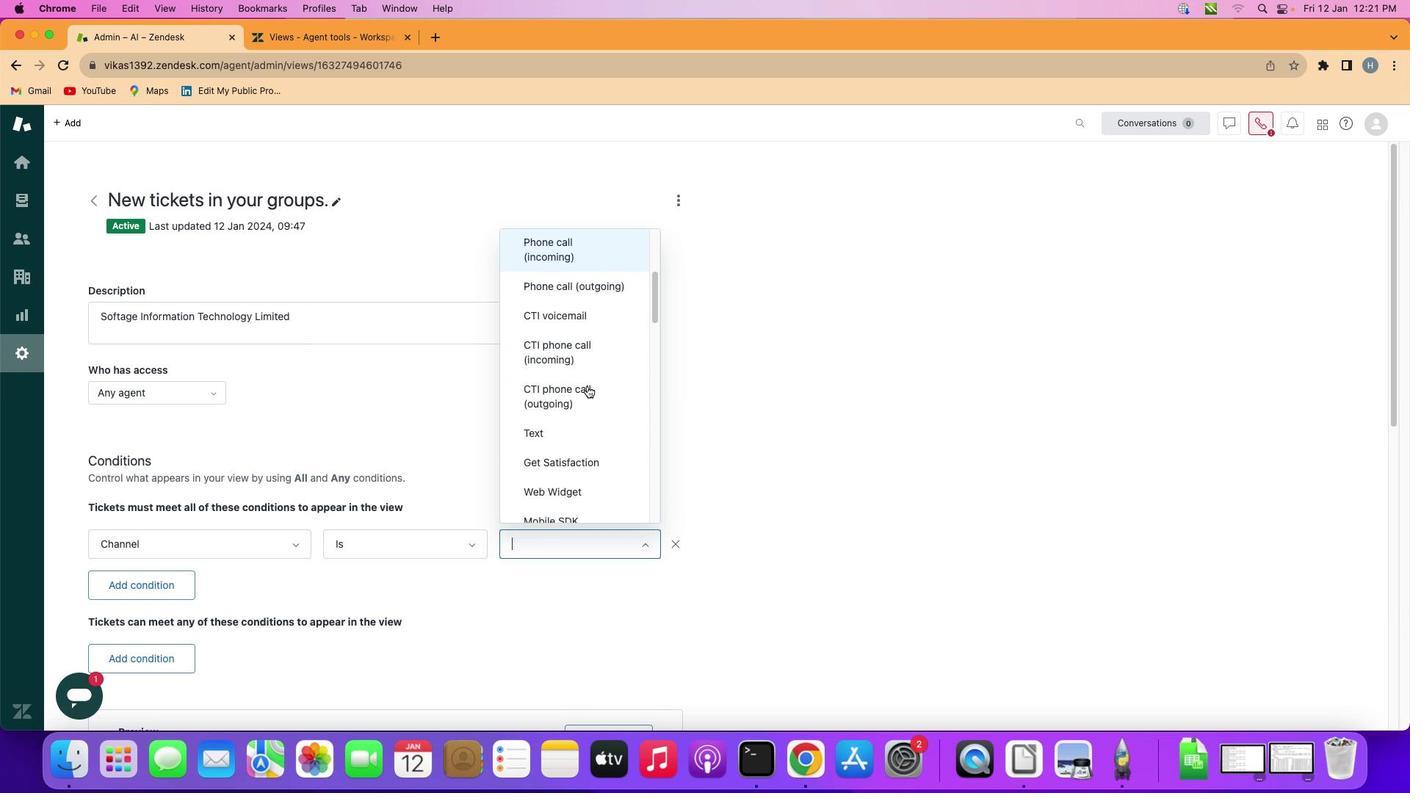 
Action: Mouse scrolled (588, 387) with delta (0, 0)
Screenshot: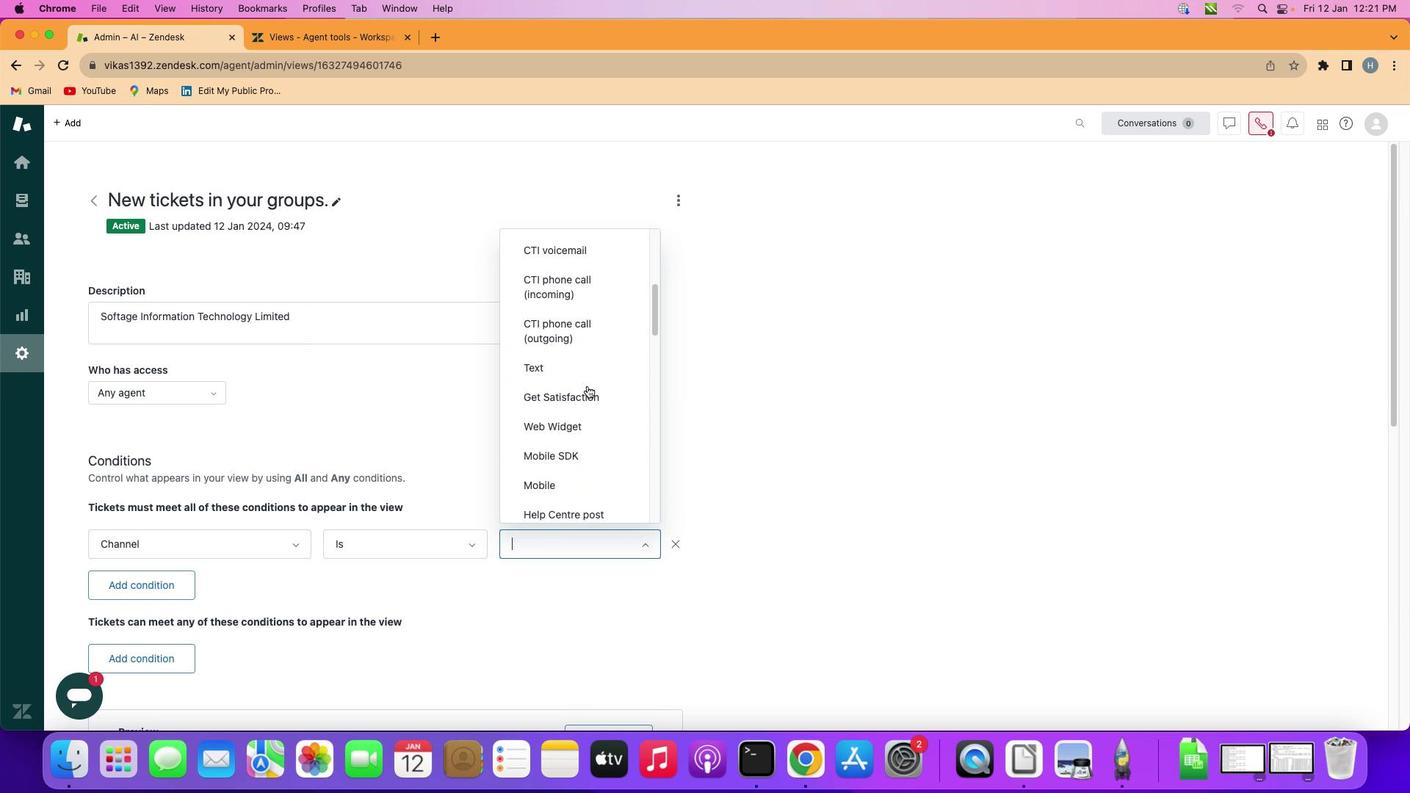 
Action: Mouse scrolled (588, 387) with delta (0, 0)
Screenshot: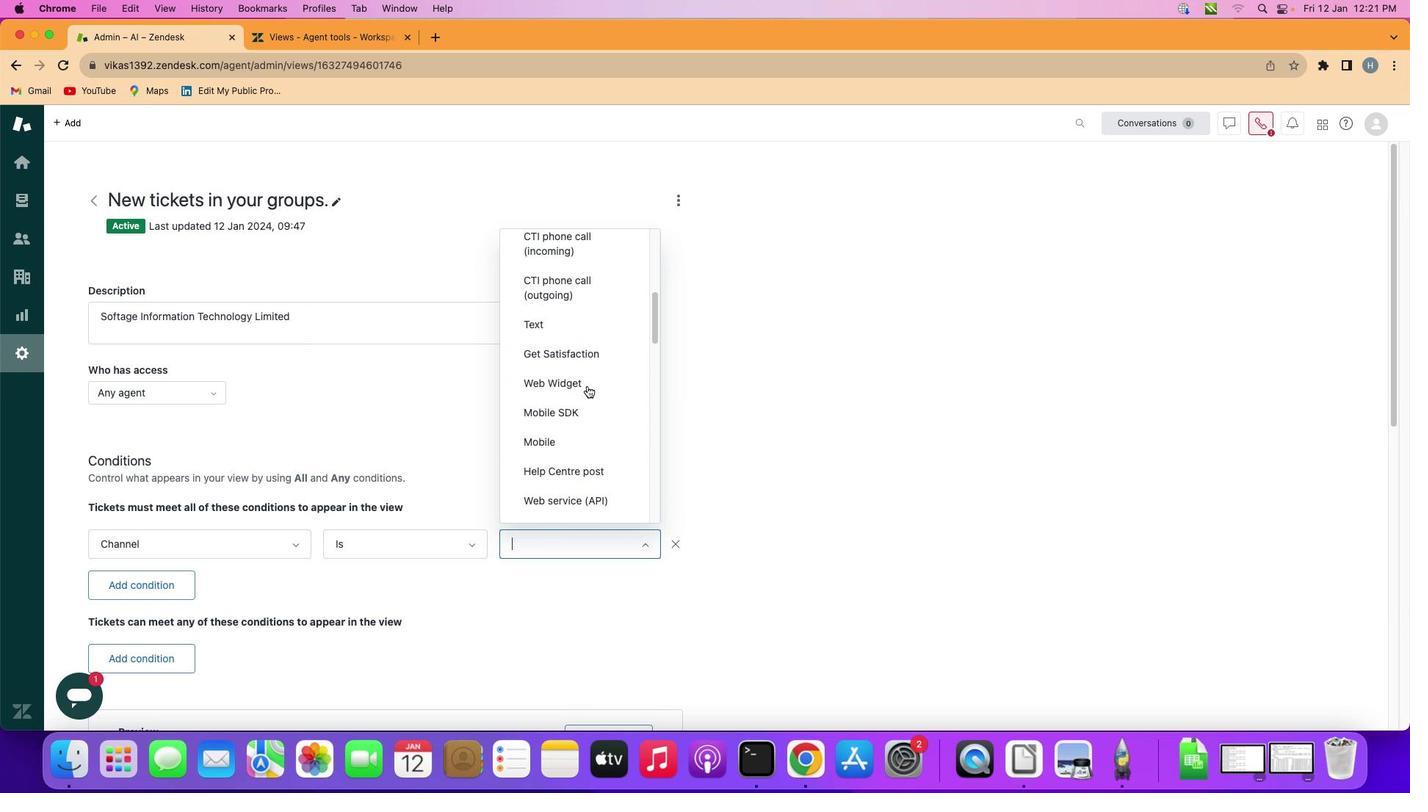 
Action: Mouse scrolled (588, 387) with delta (0, 0)
Screenshot: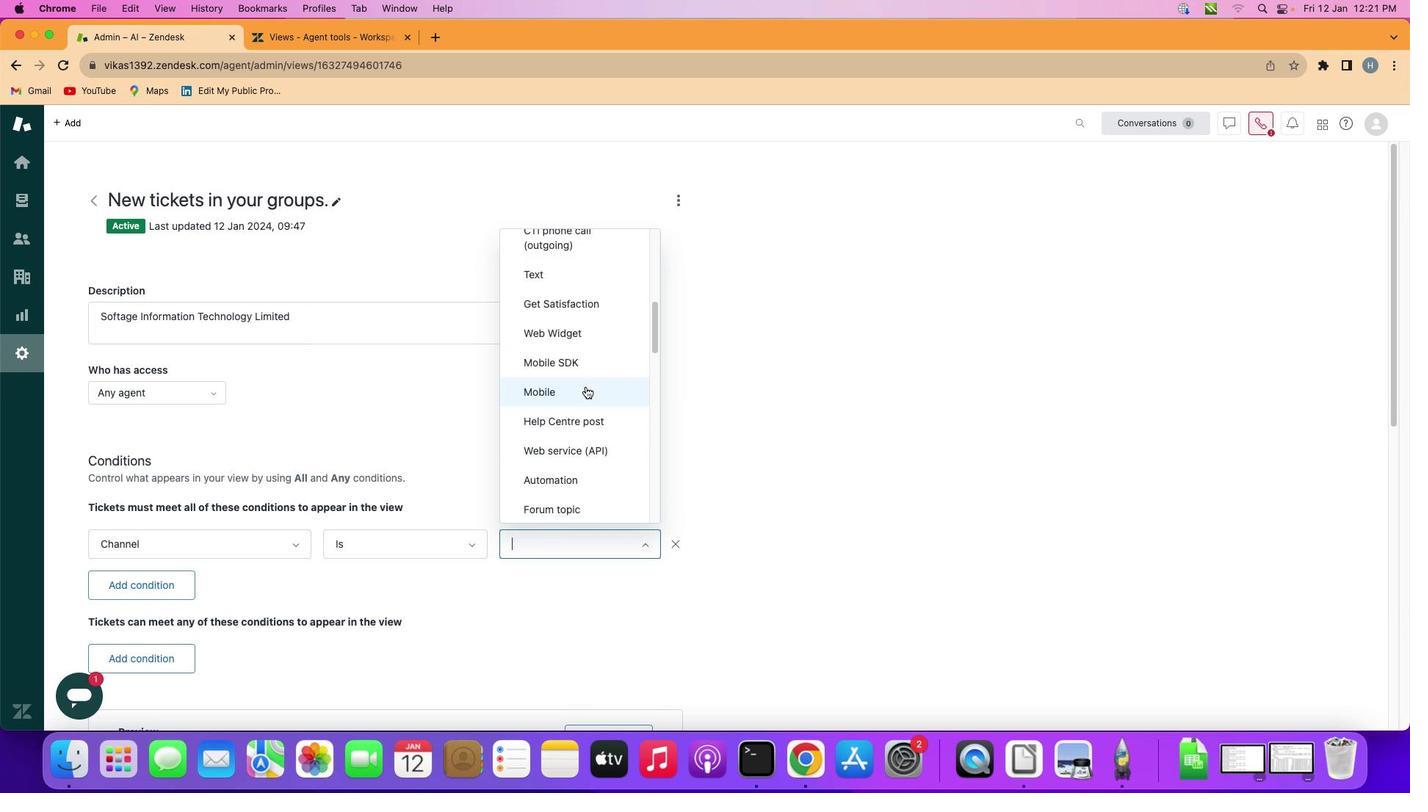 
Action: Mouse scrolled (588, 387) with delta (0, 0)
Screenshot: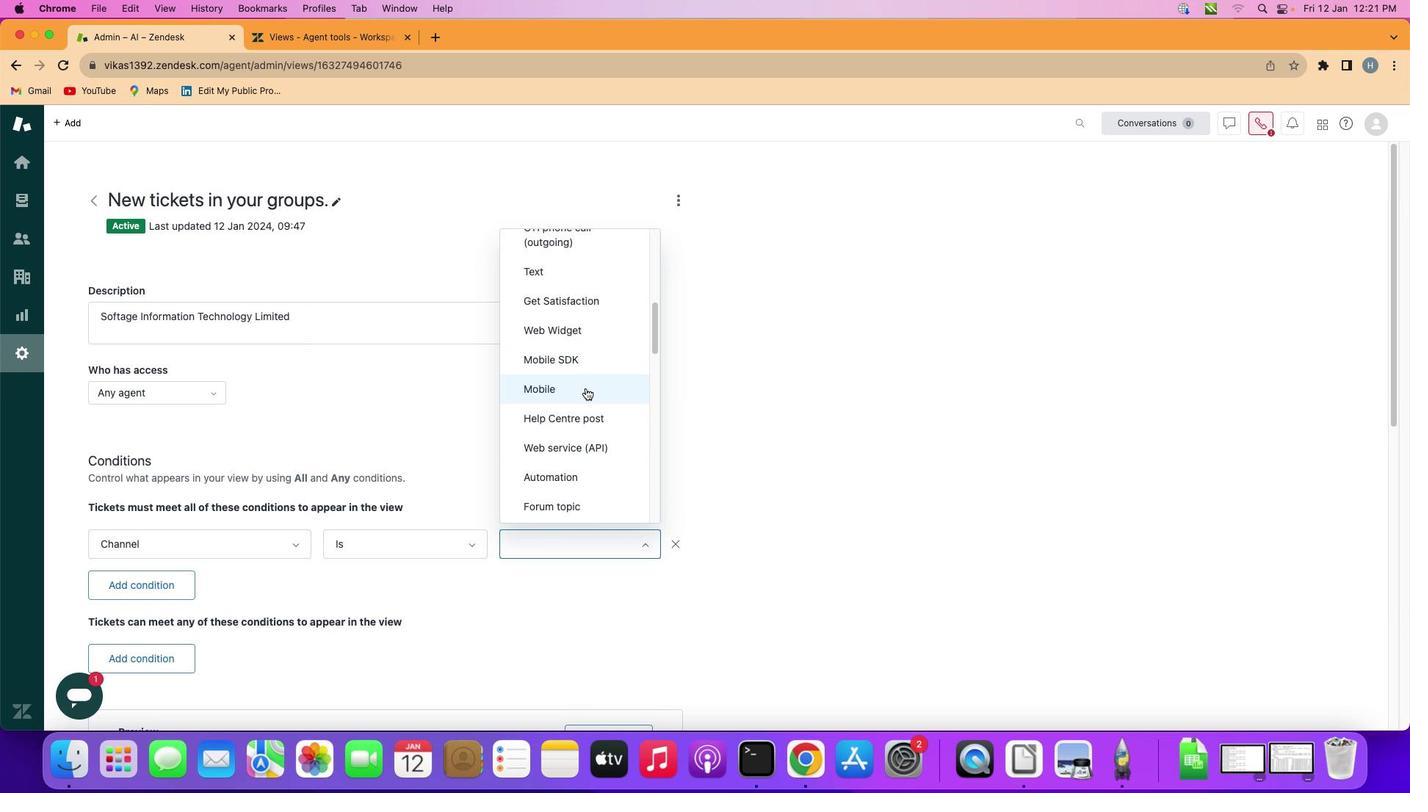 
Action: Mouse moved to (586, 388)
Screenshot: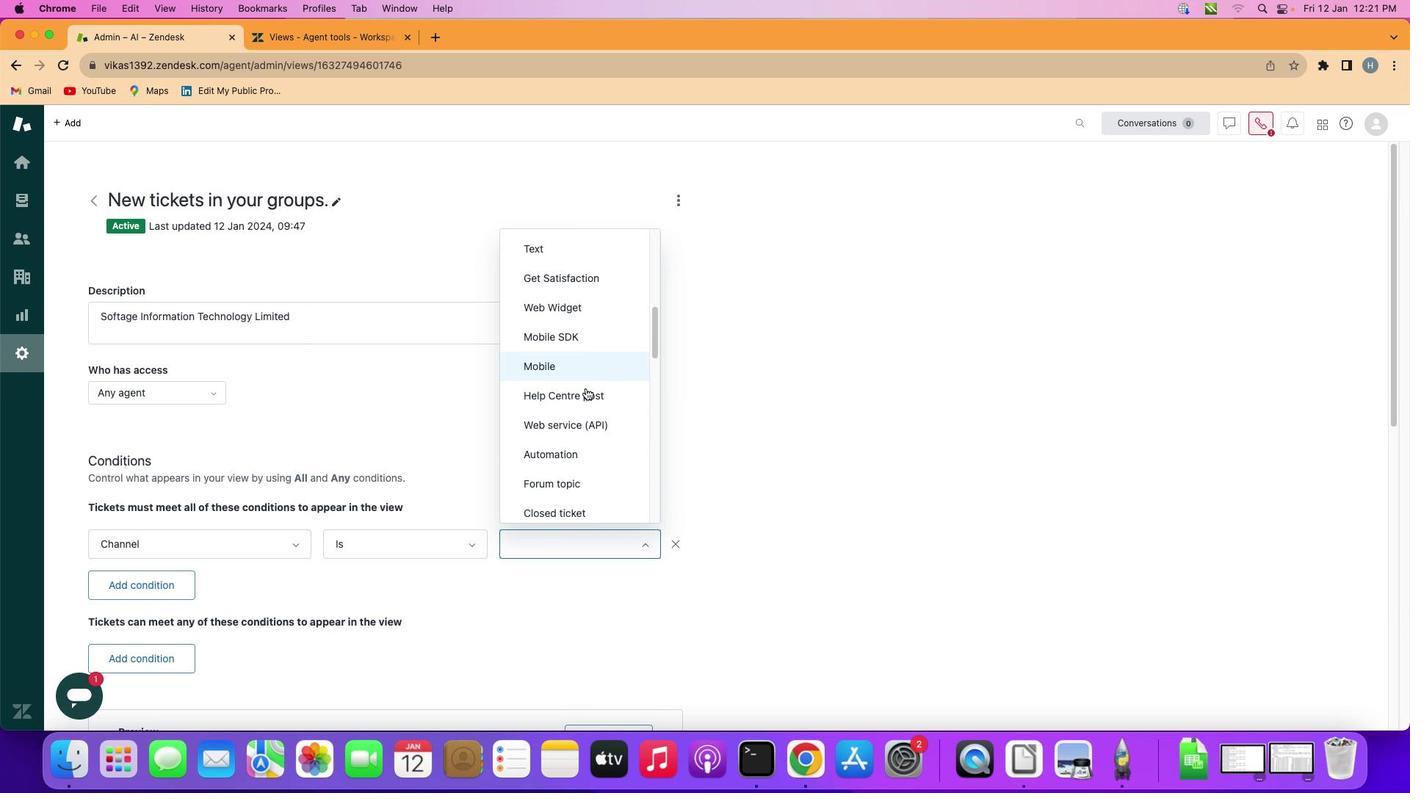 
Action: Mouse scrolled (586, 388) with delta (0, 0)
Screenshot: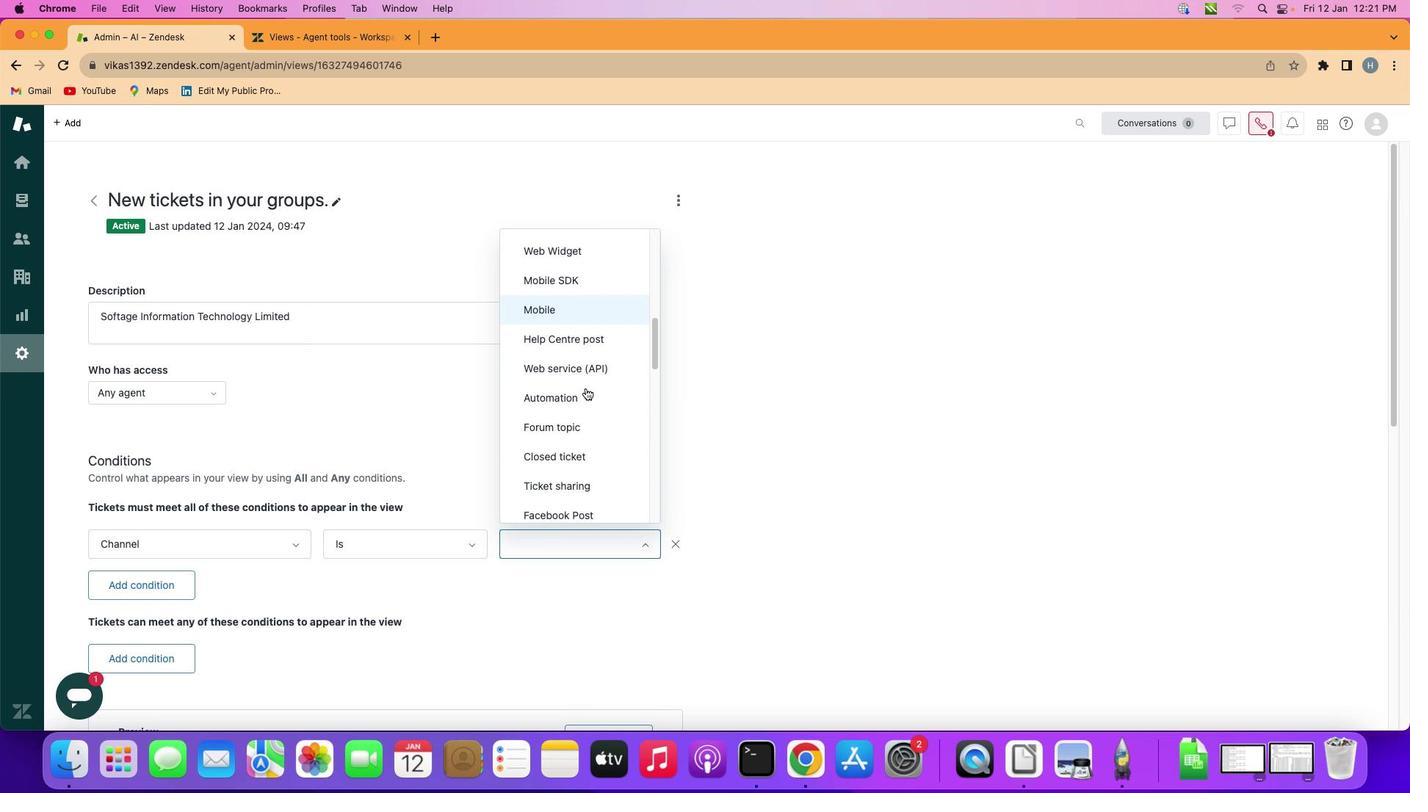 
Action: Mouse scrolled (586, 388) with delta (0, 0)
Screenshot: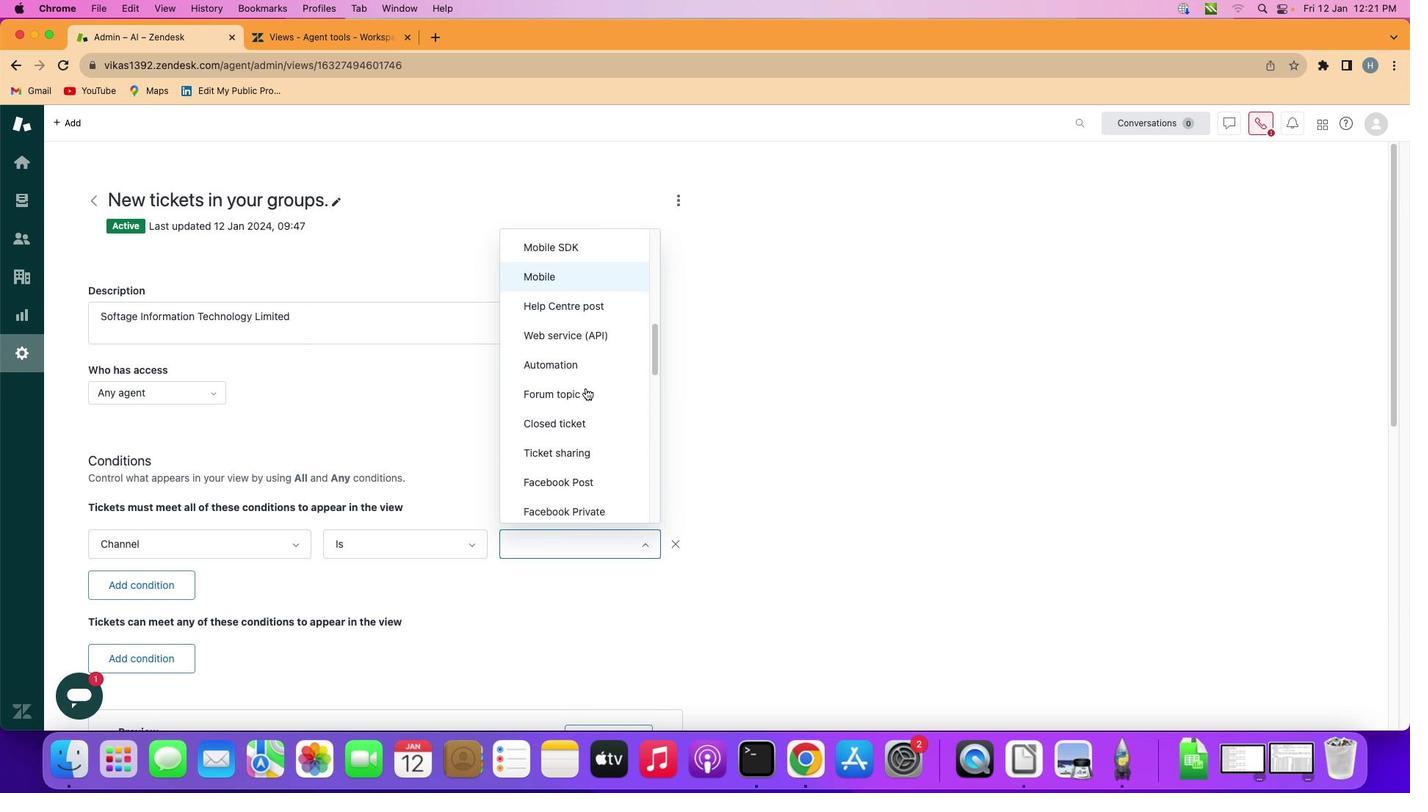 
Action: Mouse scrolled (586, 388) with delta (0, 0)
Screenshot: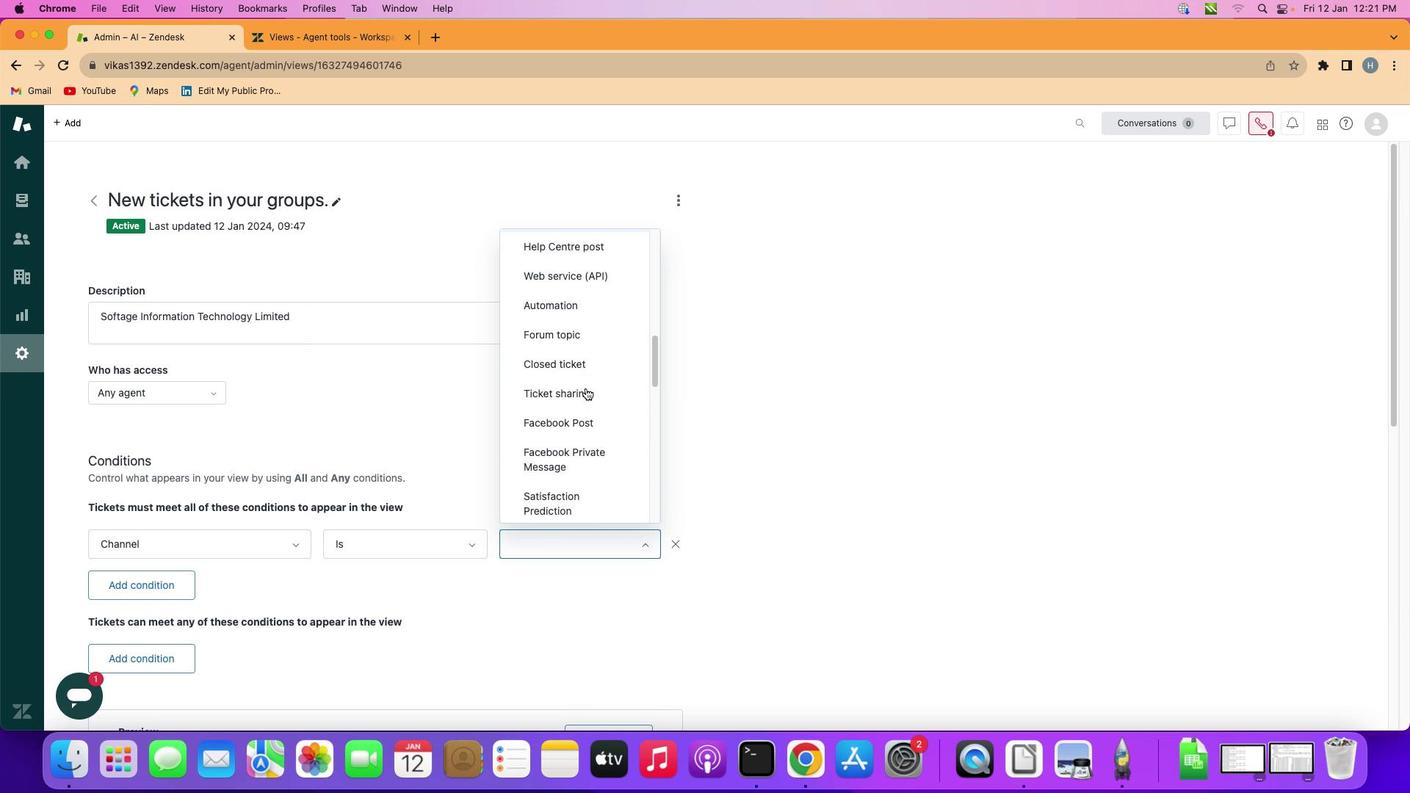 
Action: Mouse scrolled (586, 388) with delta (0, 0)
Screenshot: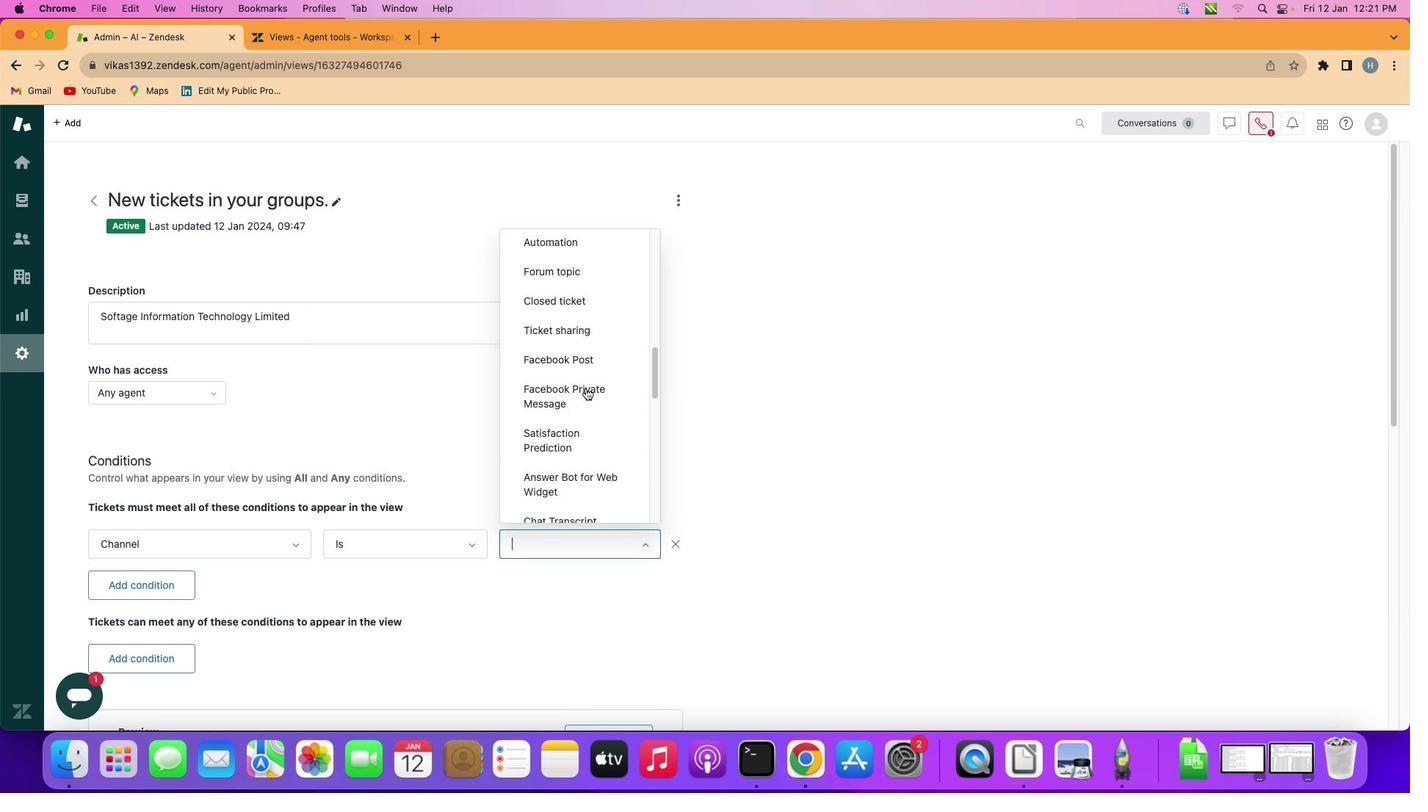 
Action: Mouse scrolled (586, 388) with delta (0, 0)
Screenshot: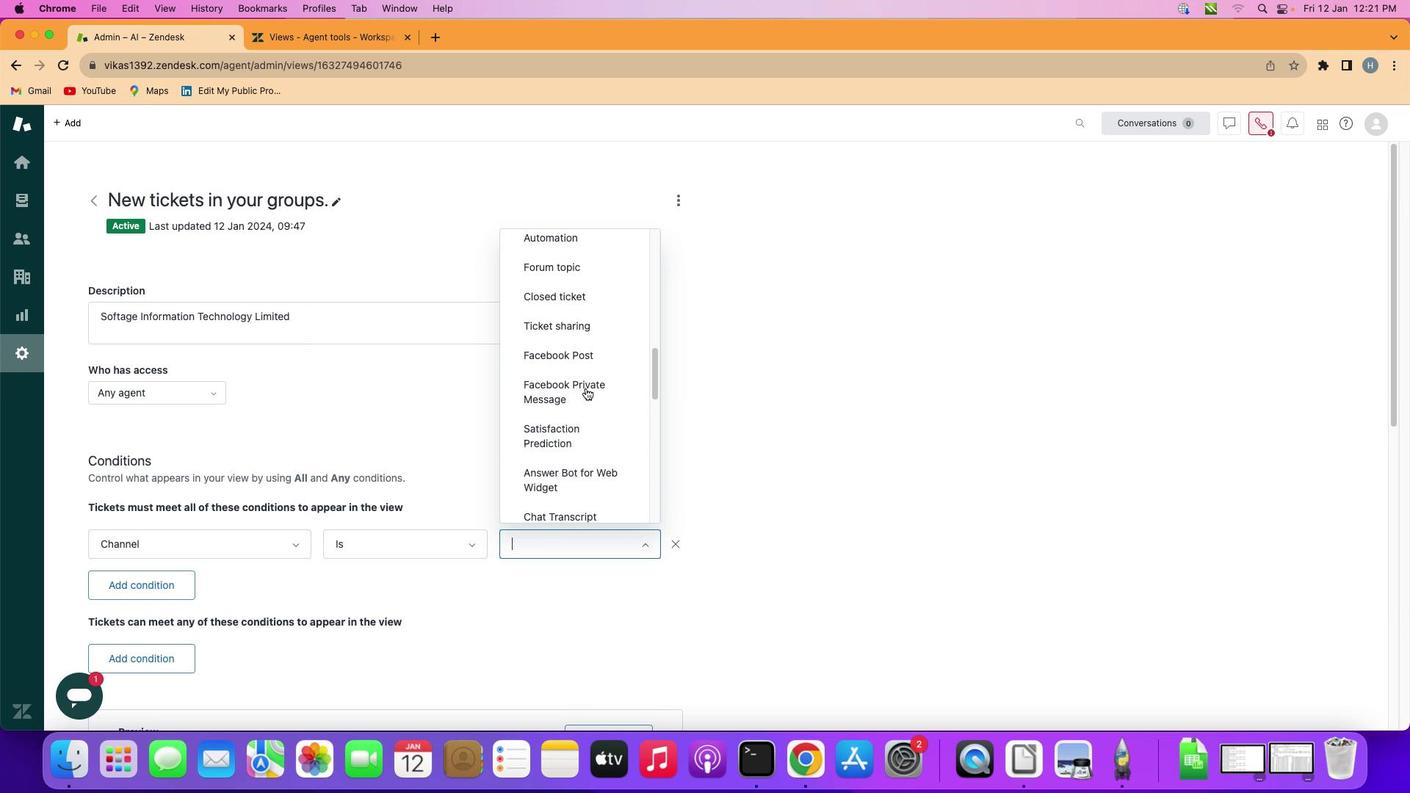 
Action: Mouse scrolled (586, 388) with delta (0, 0)
Screenshot: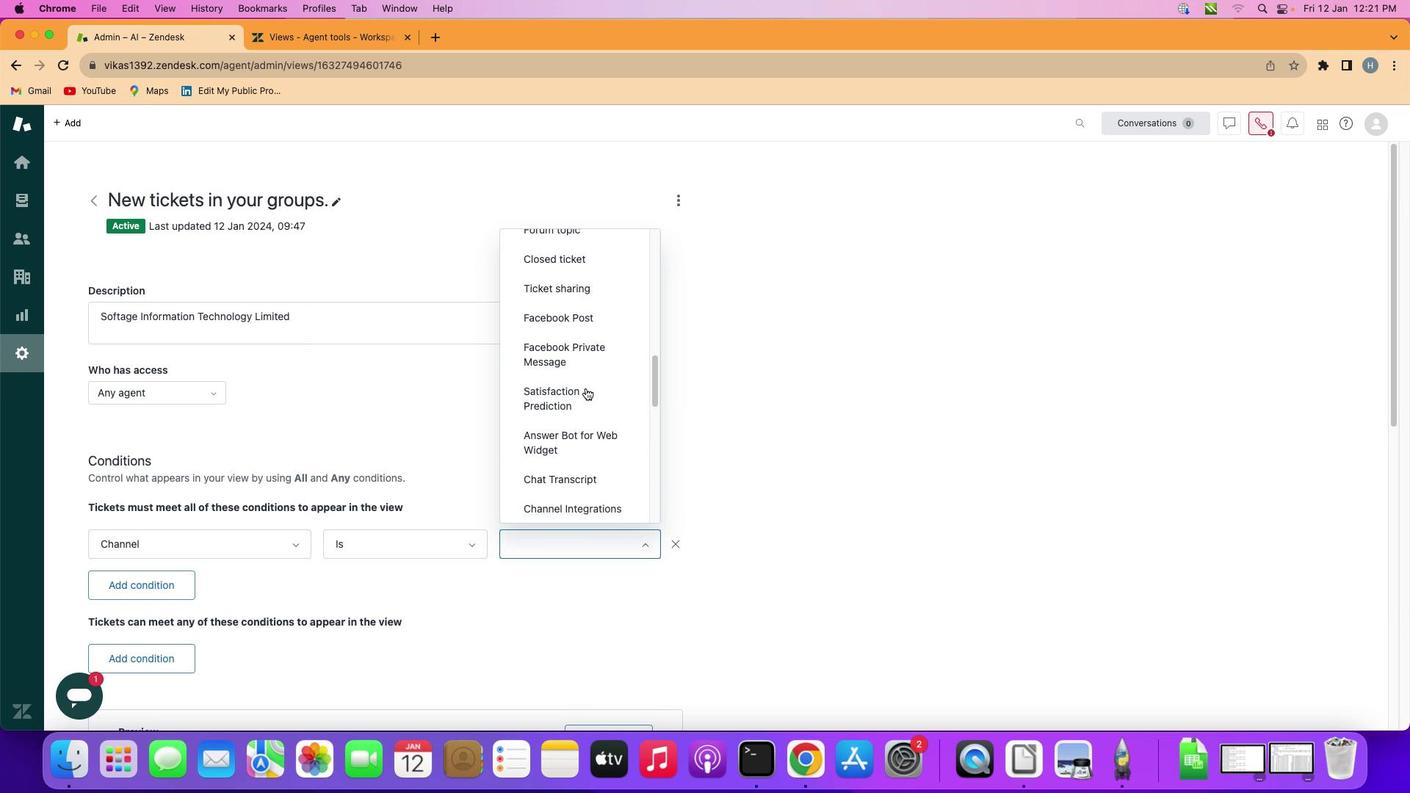 
Action: Mouse scrolled (586, 388) with delta (0, 0)
Screenshot: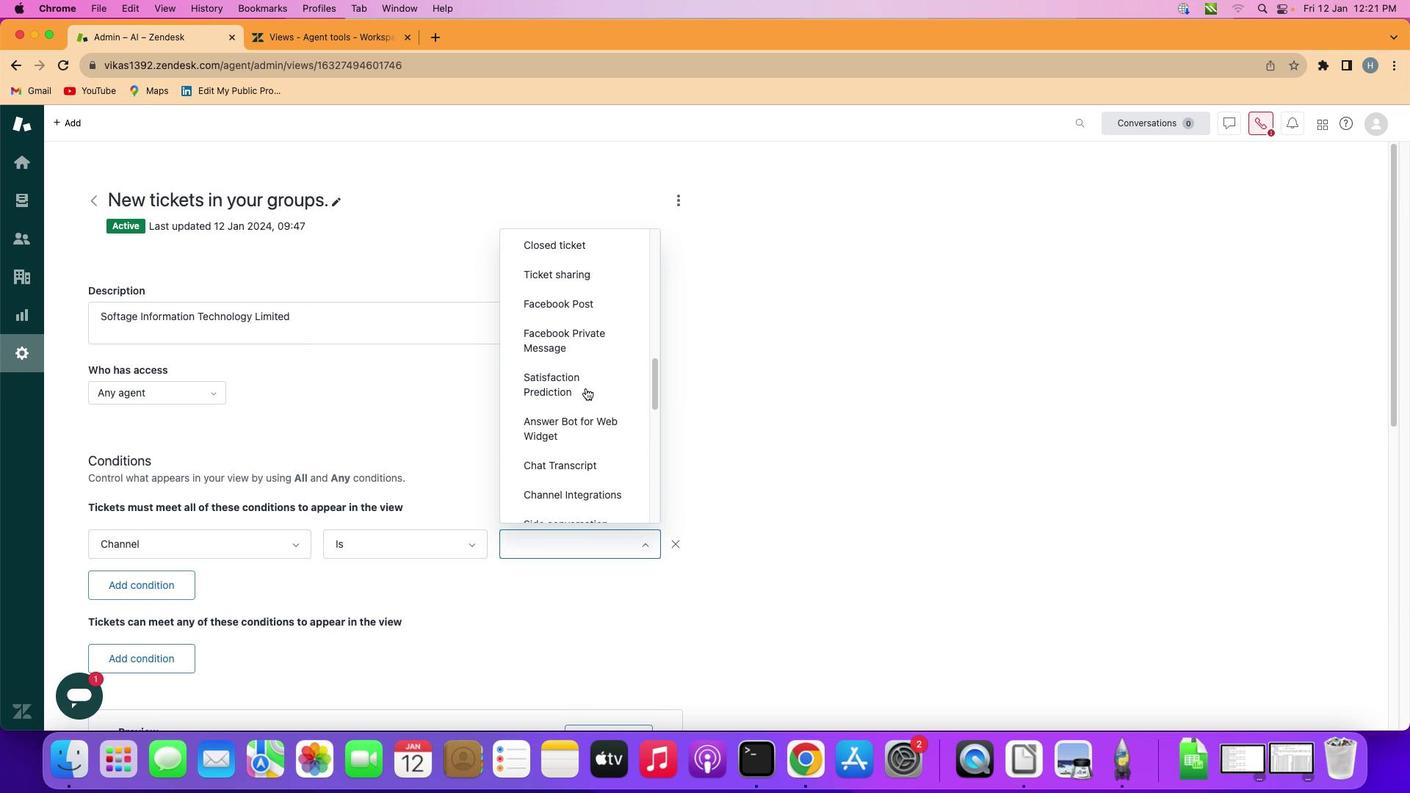 
Action: Mouse scrolled (586, 388) with delta (0, 0)
Screenshot: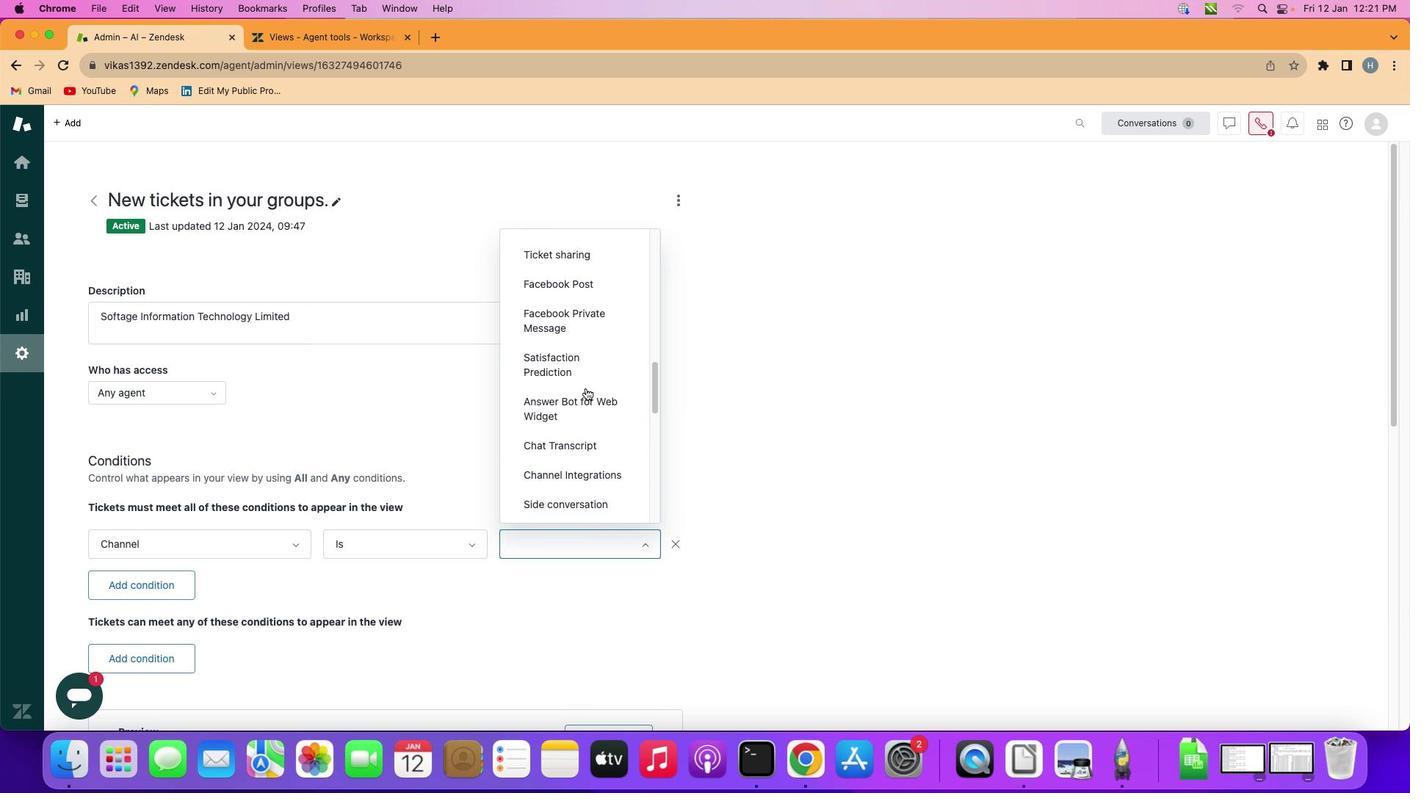 
Action: Mouse scrolled (586, 388) with delta (0, 0)
Screenshot: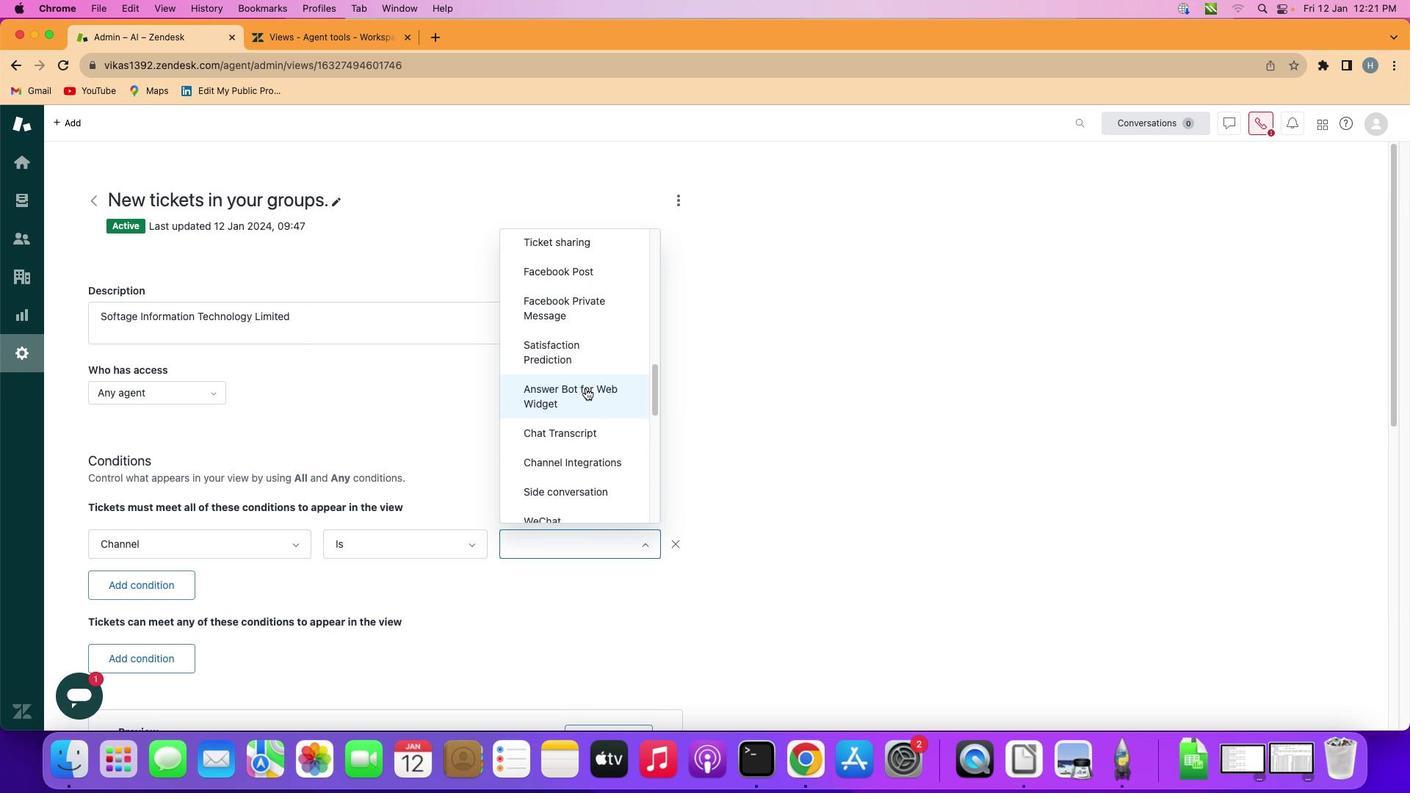 
Action: Mouse moved to (586, 388)
Screenshot: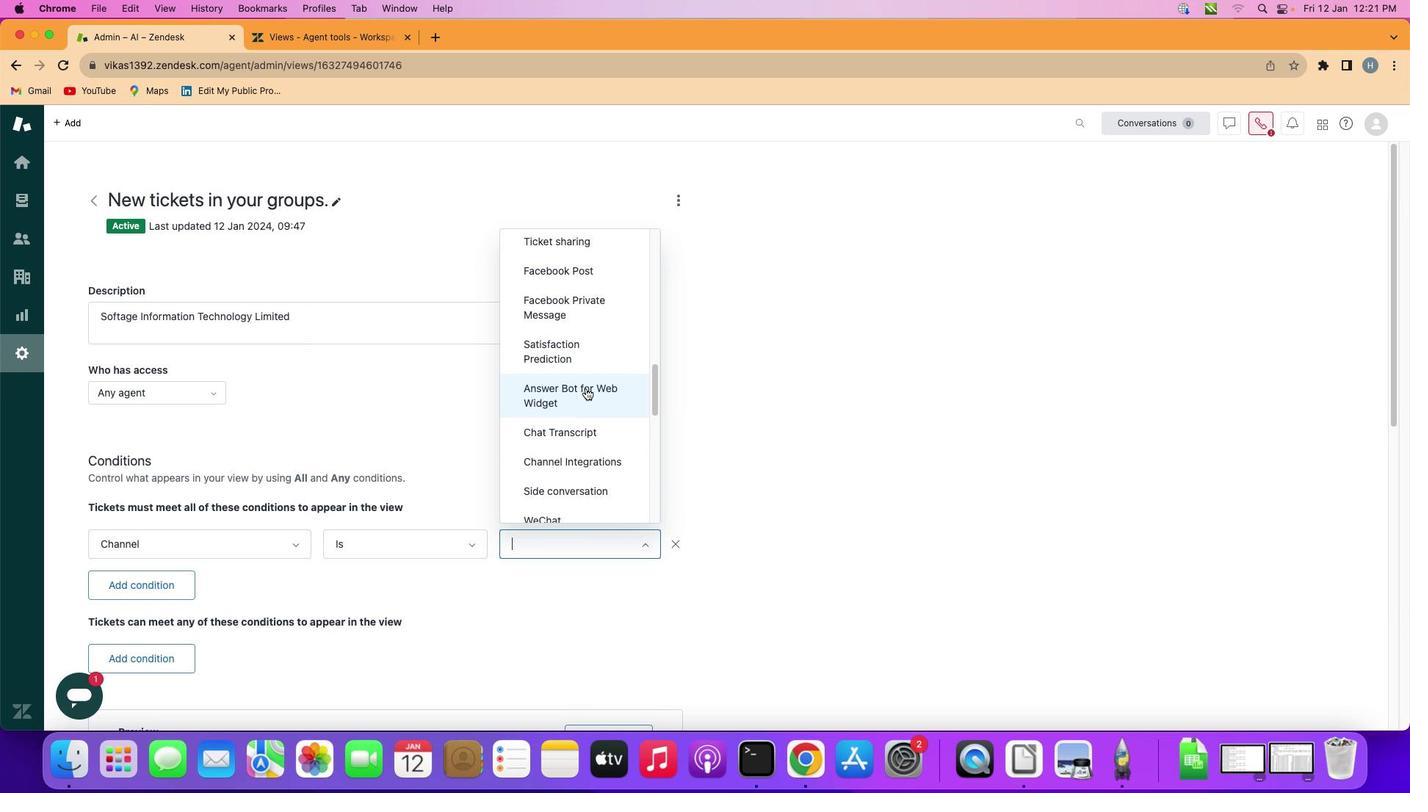 
Action: Mouse scrolled (586, 388) with delta (0, 0)
Screenshot: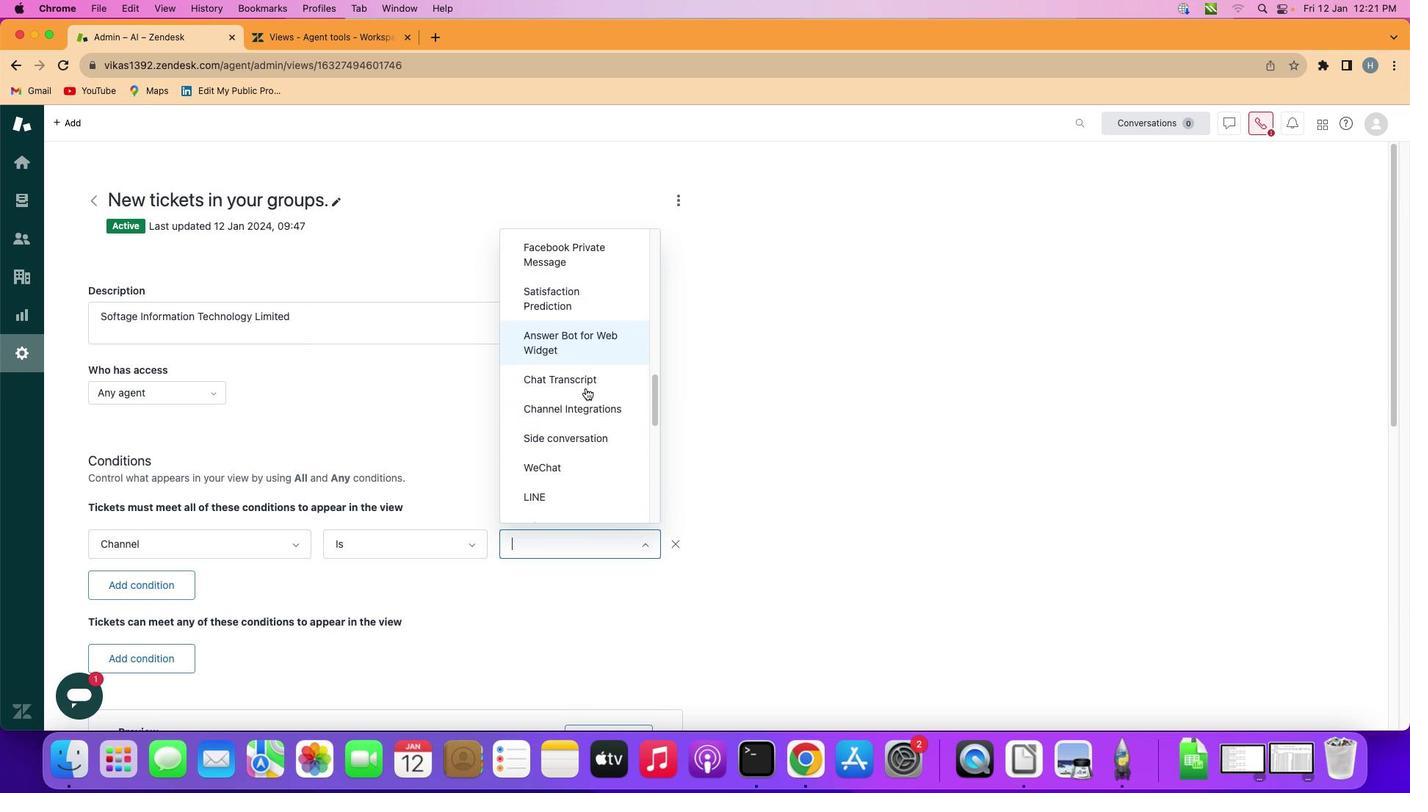 
Action: Mouse scrolled (586, 388) with delta (0, 0)
Screenshot: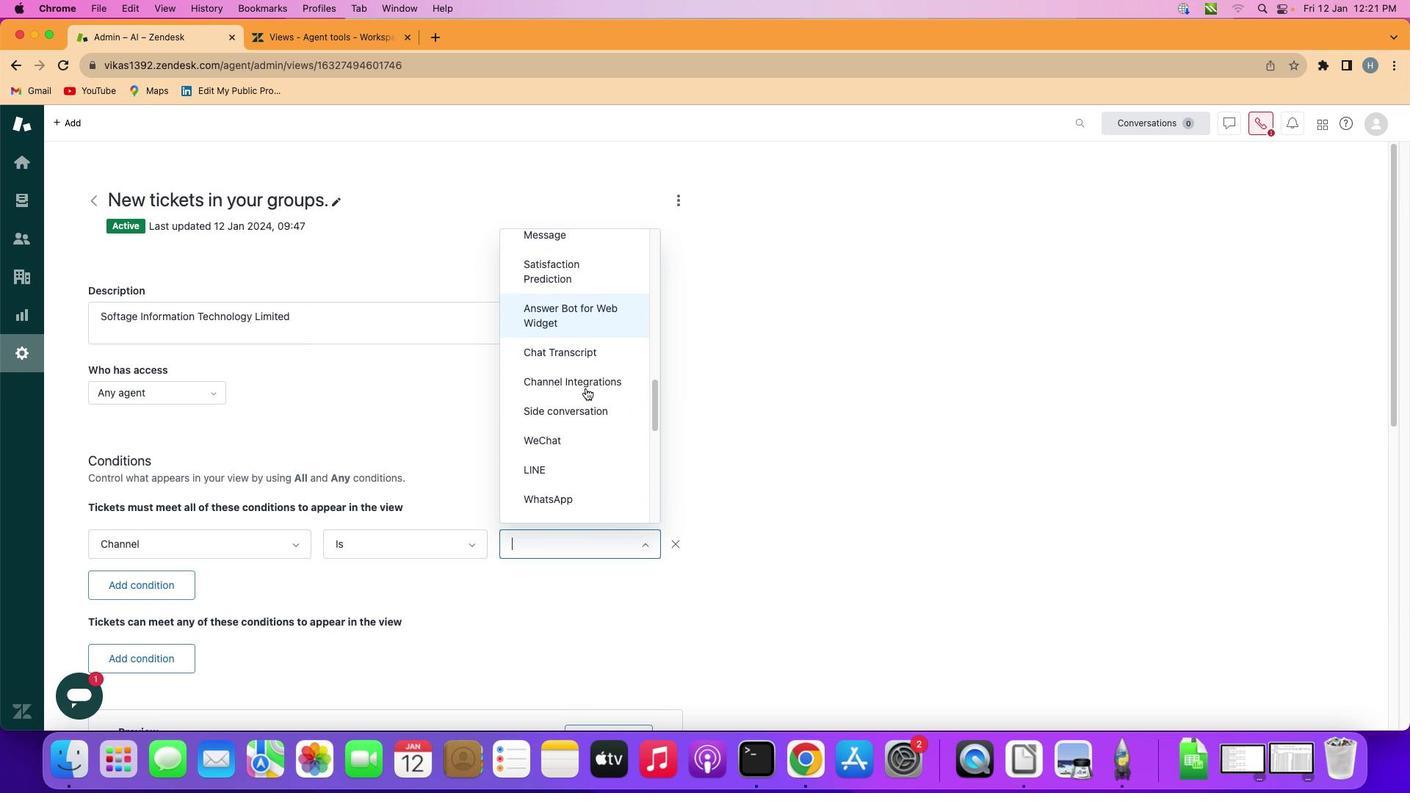 
Action: Mouse scrolled (586, 388) with delta (0, 0)
Screenshot: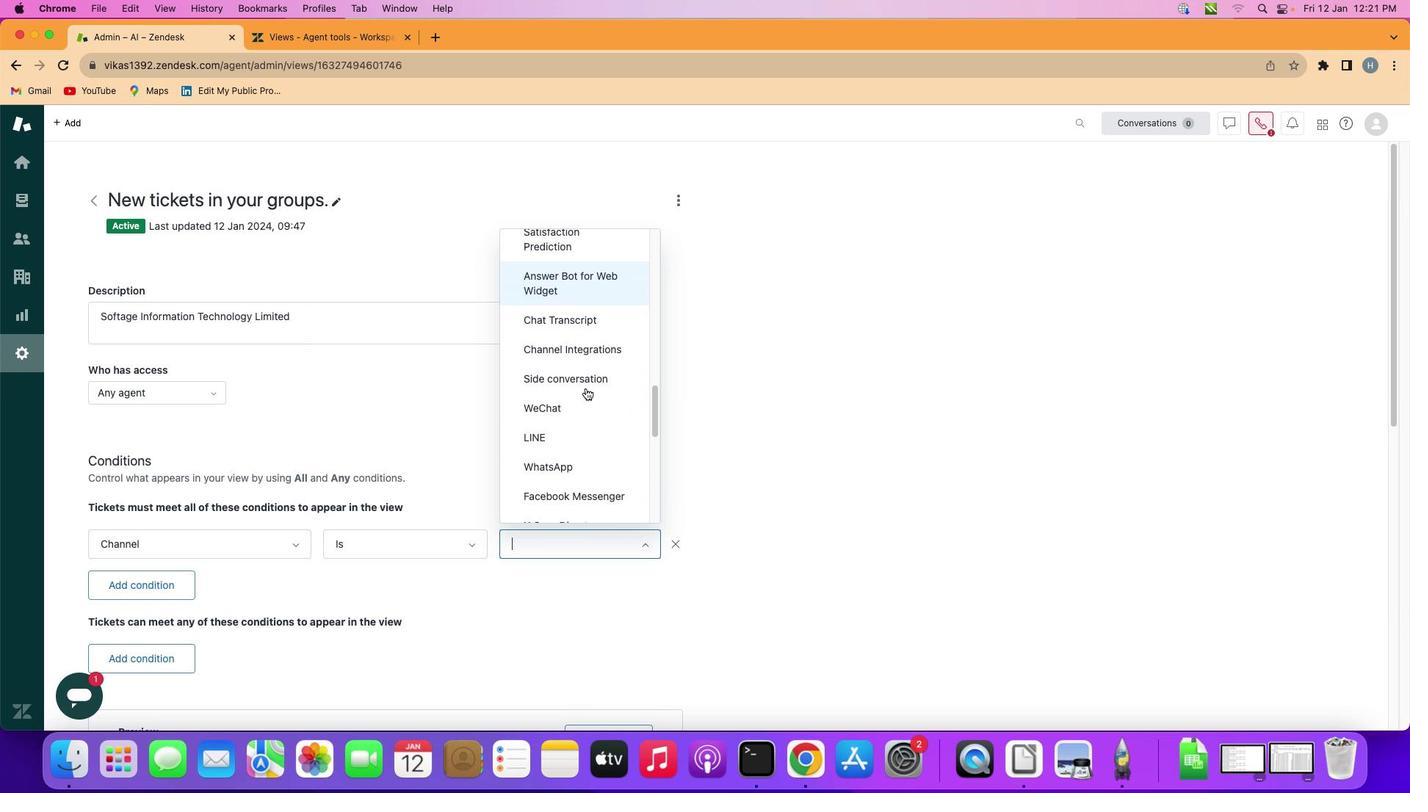 
Action: Mouse scrolled (586, 388) with delta (0, 0)
Screenshot: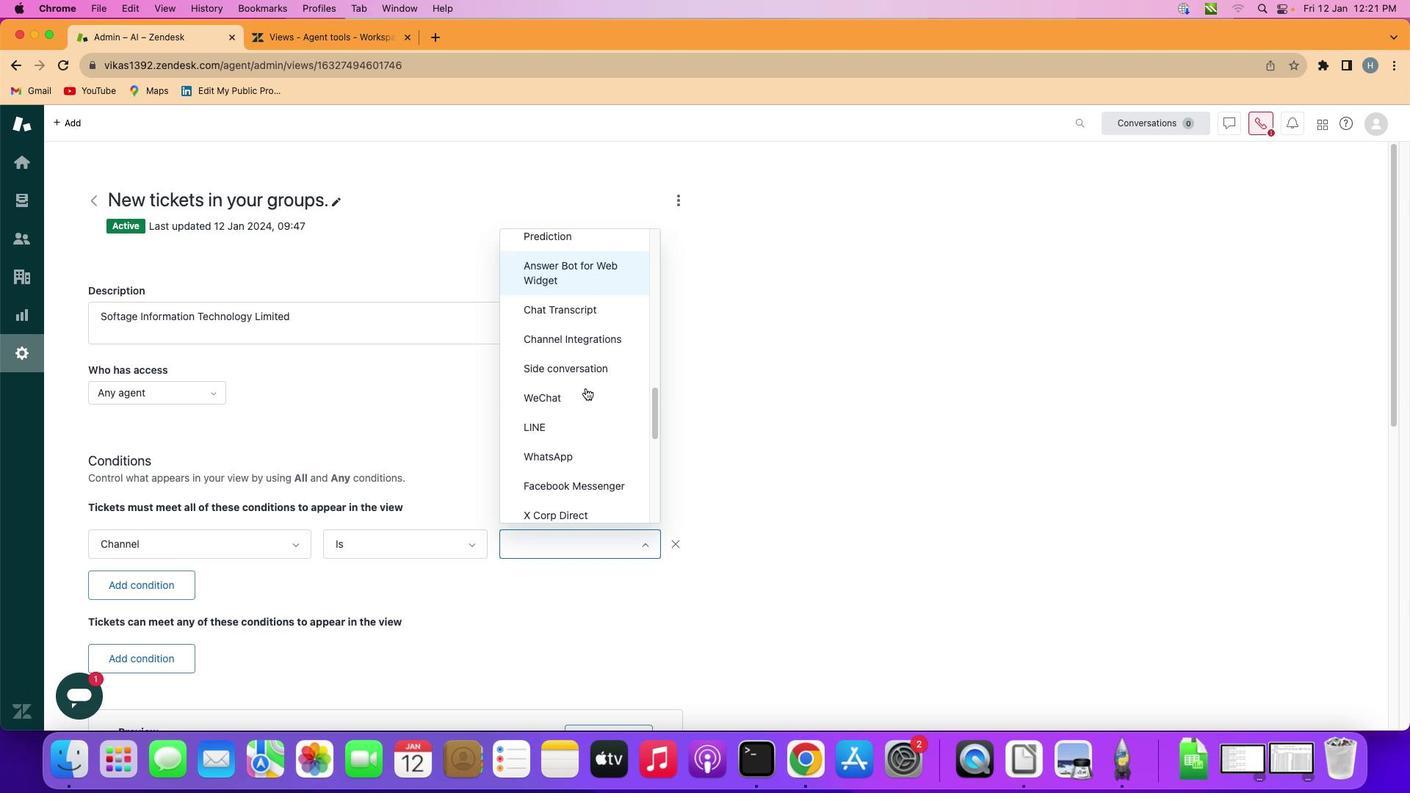 
Action: Mouse scrolled (586, 388) with delta (0, 0)
Screenshot: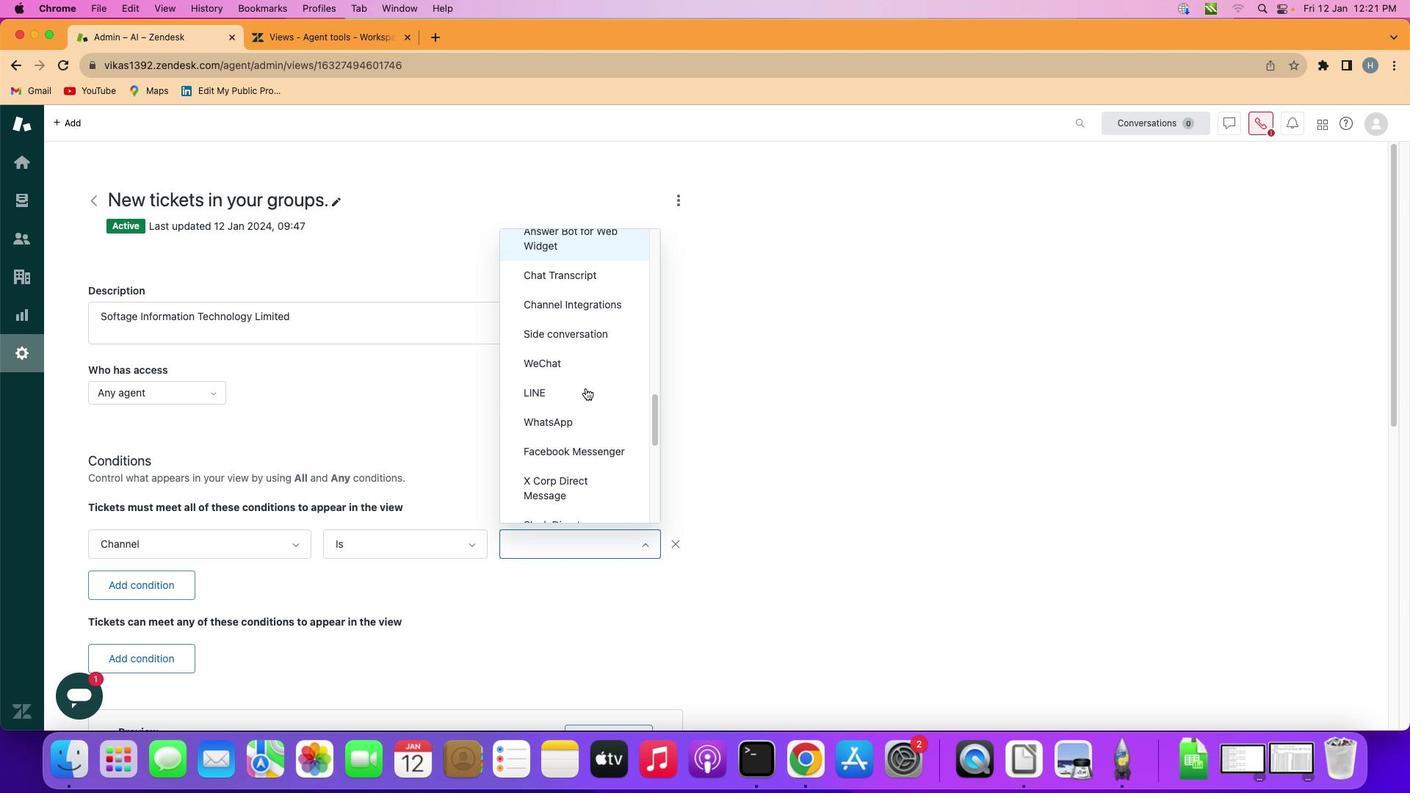 
Action: Mouse scrolled (586, 388) with delta (0, 0)
Screenshot: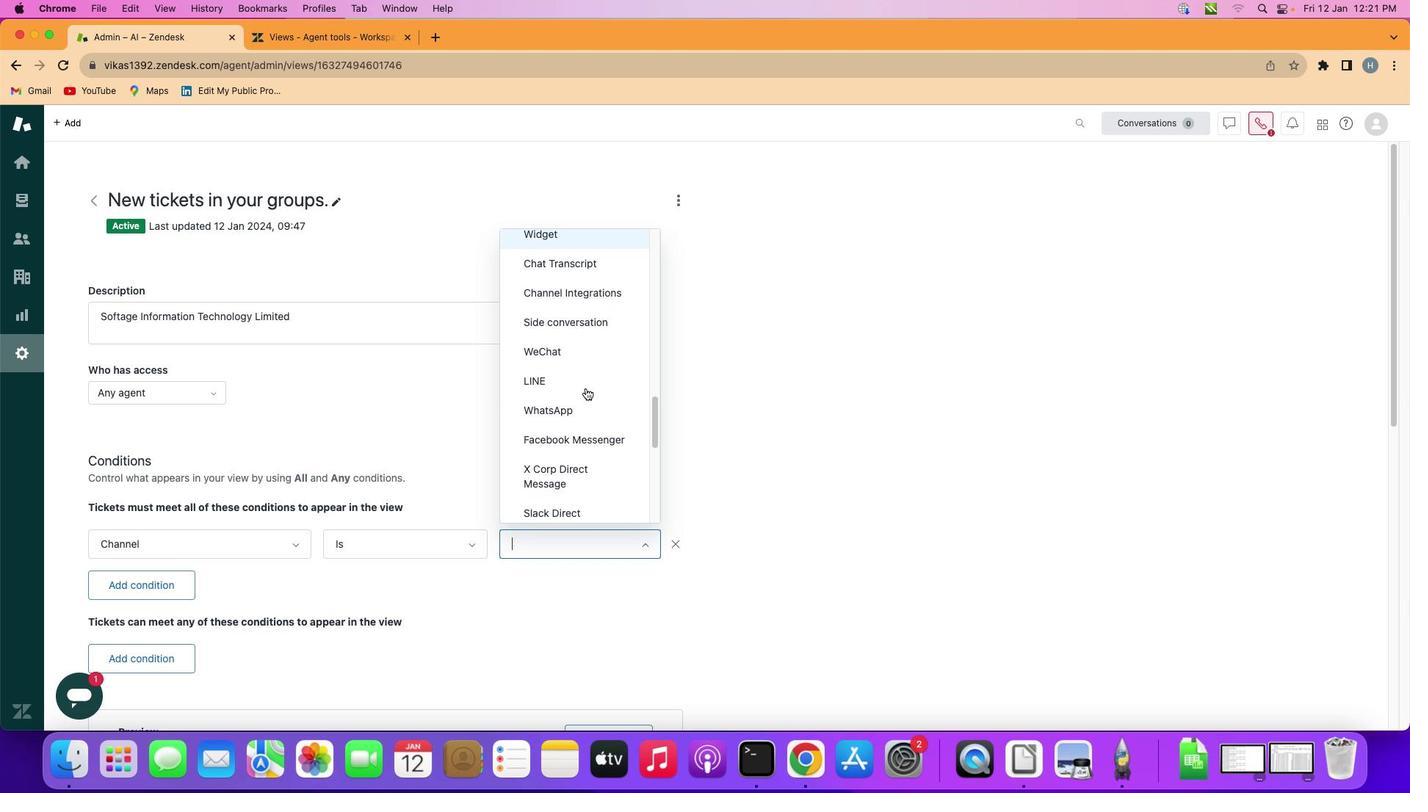 
Action: Mouse scrolled (586, 388) with delta (0, 0)
Screenshot: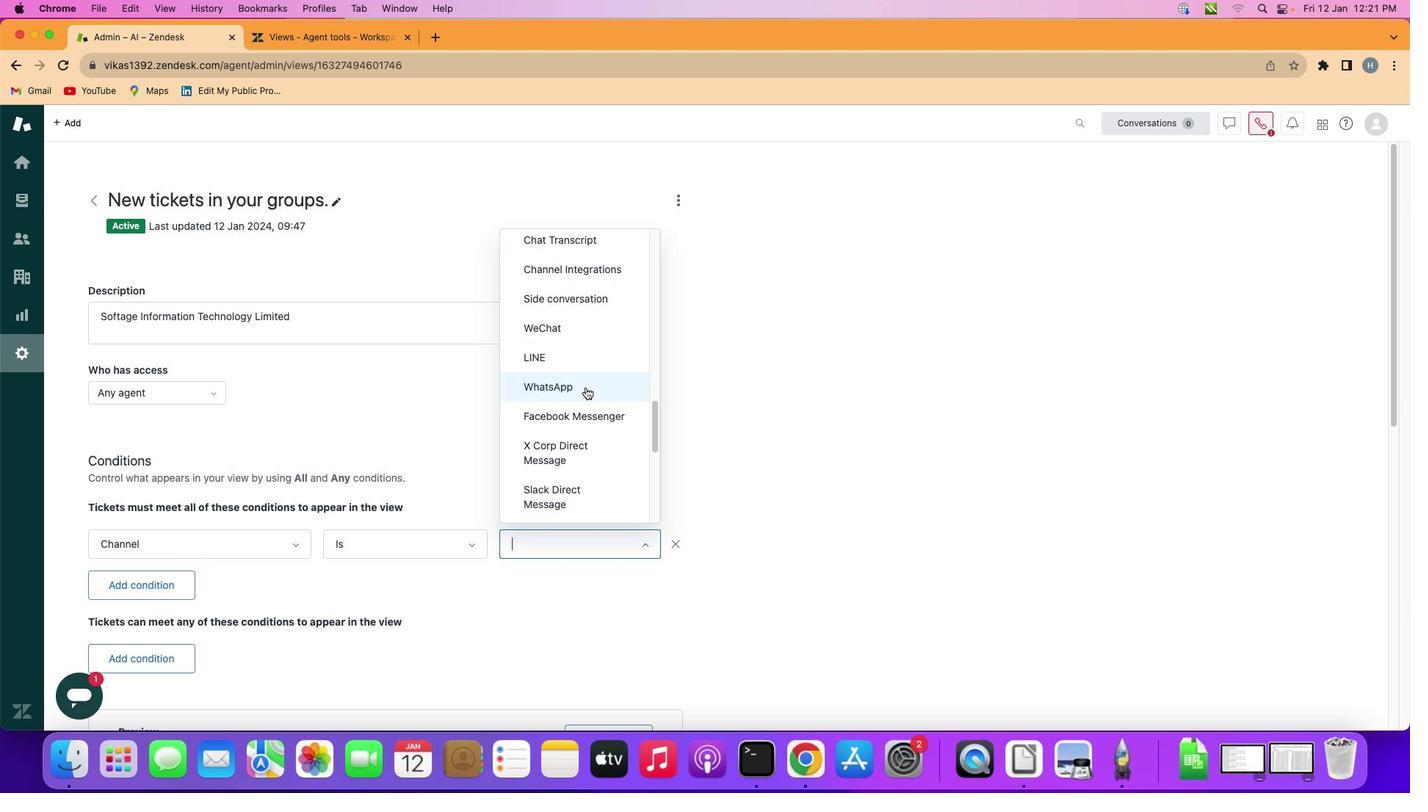 
Action: Mouse scrolled (586, 388) with delta (0, 0)
Screenshot: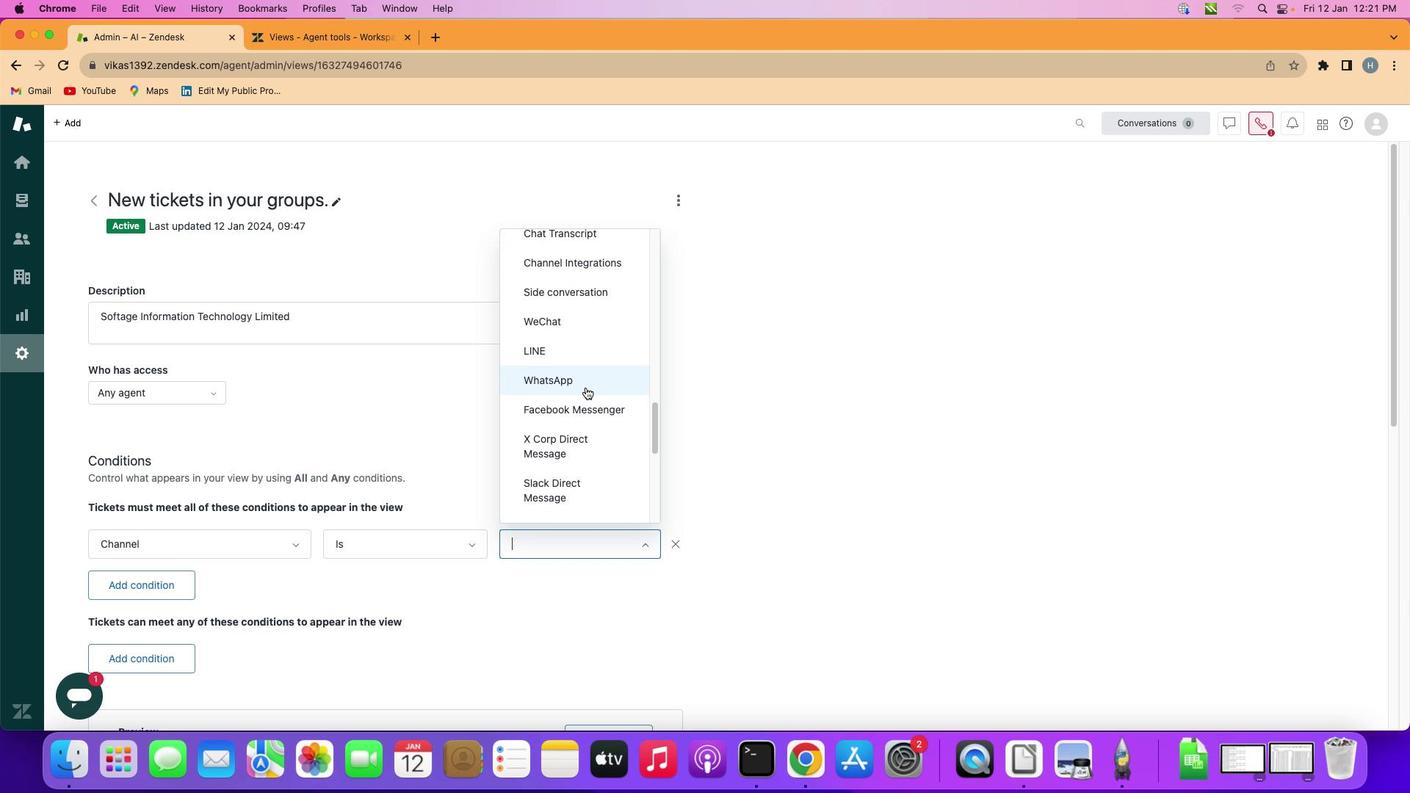
Action: Mouse moved to (586, 388)
Screenshot: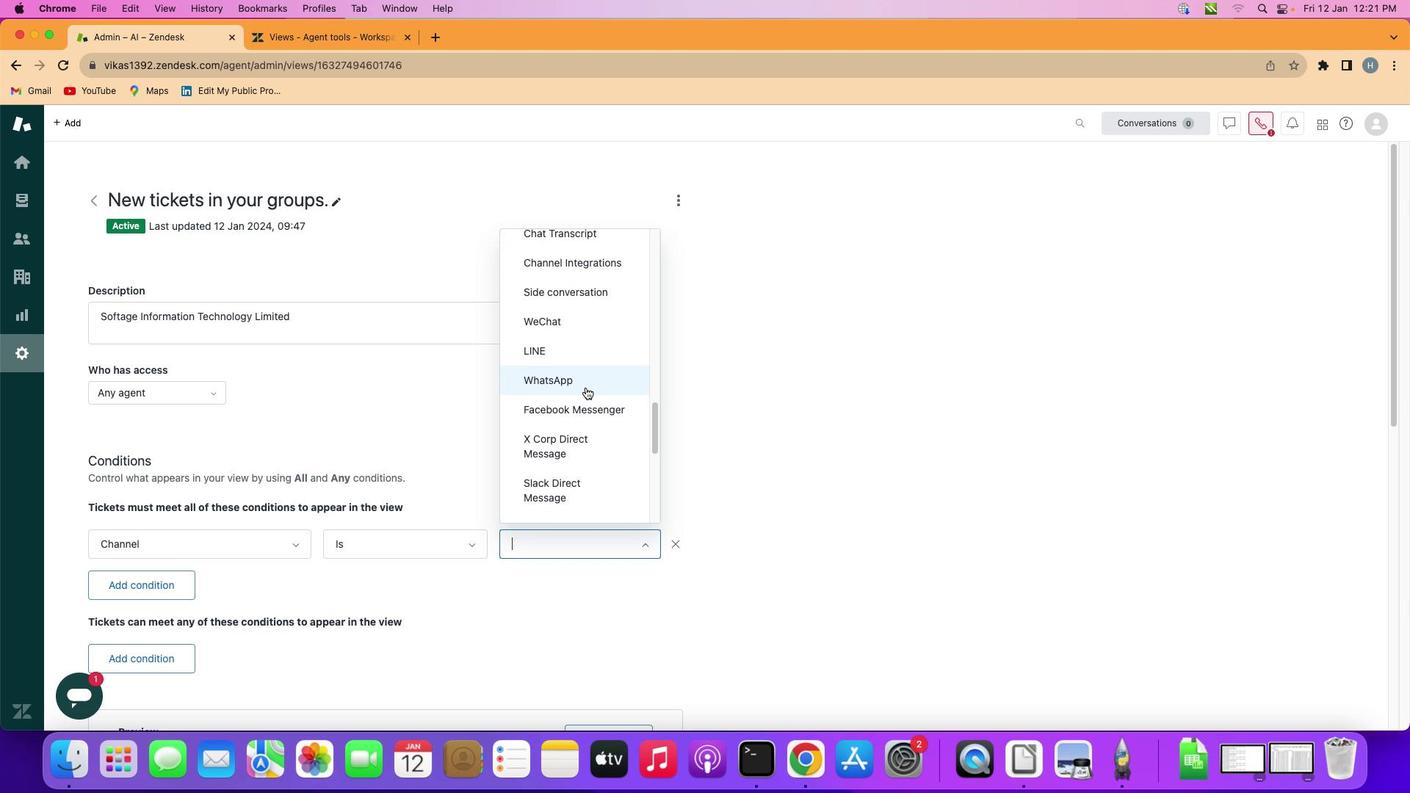 
Action: Mouse scrolled (586, 388) with delta (0, 0)
Screenshot: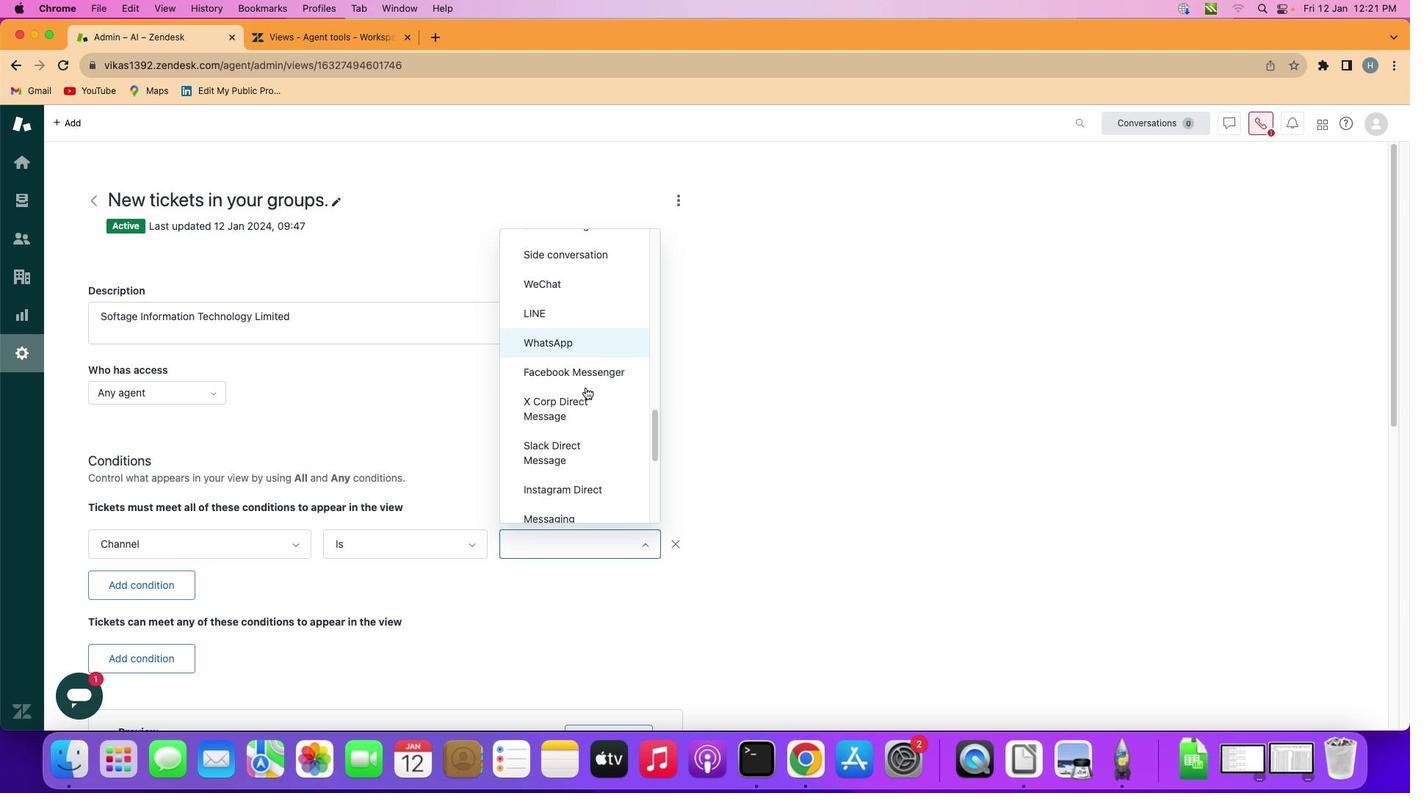 
Action: Mouse scrolled (586, 388) with delta (0, 0)
Screenshot: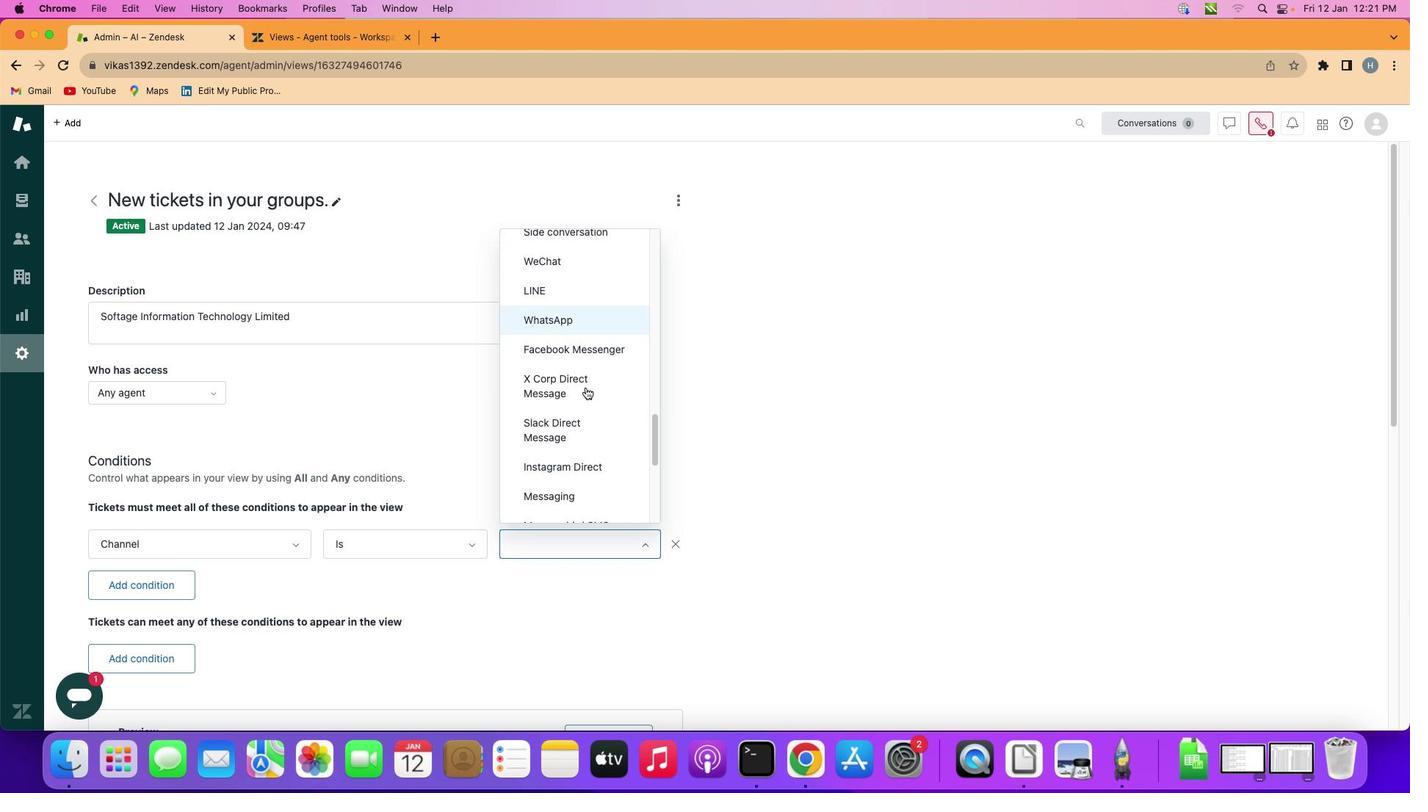 
Action: Mouse scrolled (586, 388) with delta (0, 0)
Screenshot: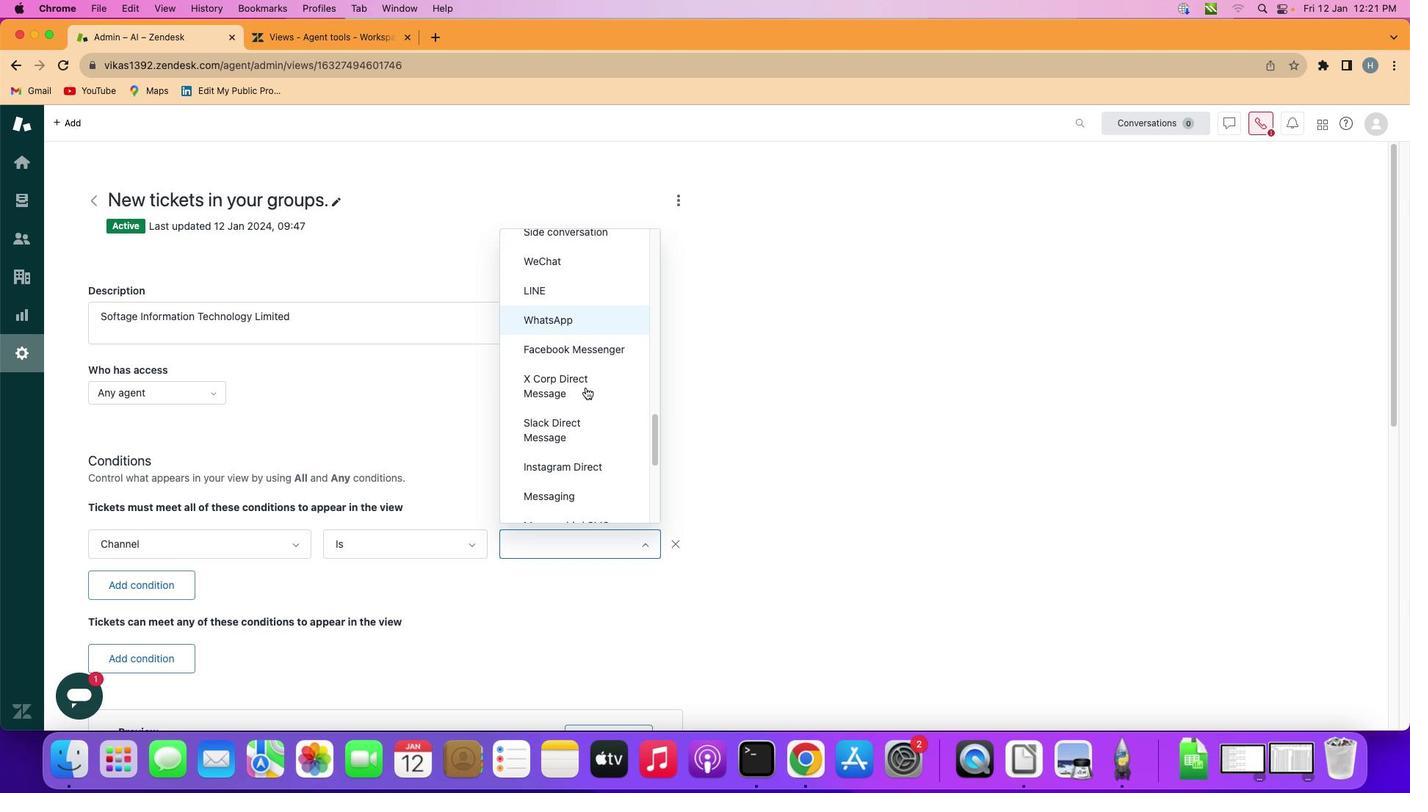 
Action: Mouse moved to (575, 437)
Screenshot: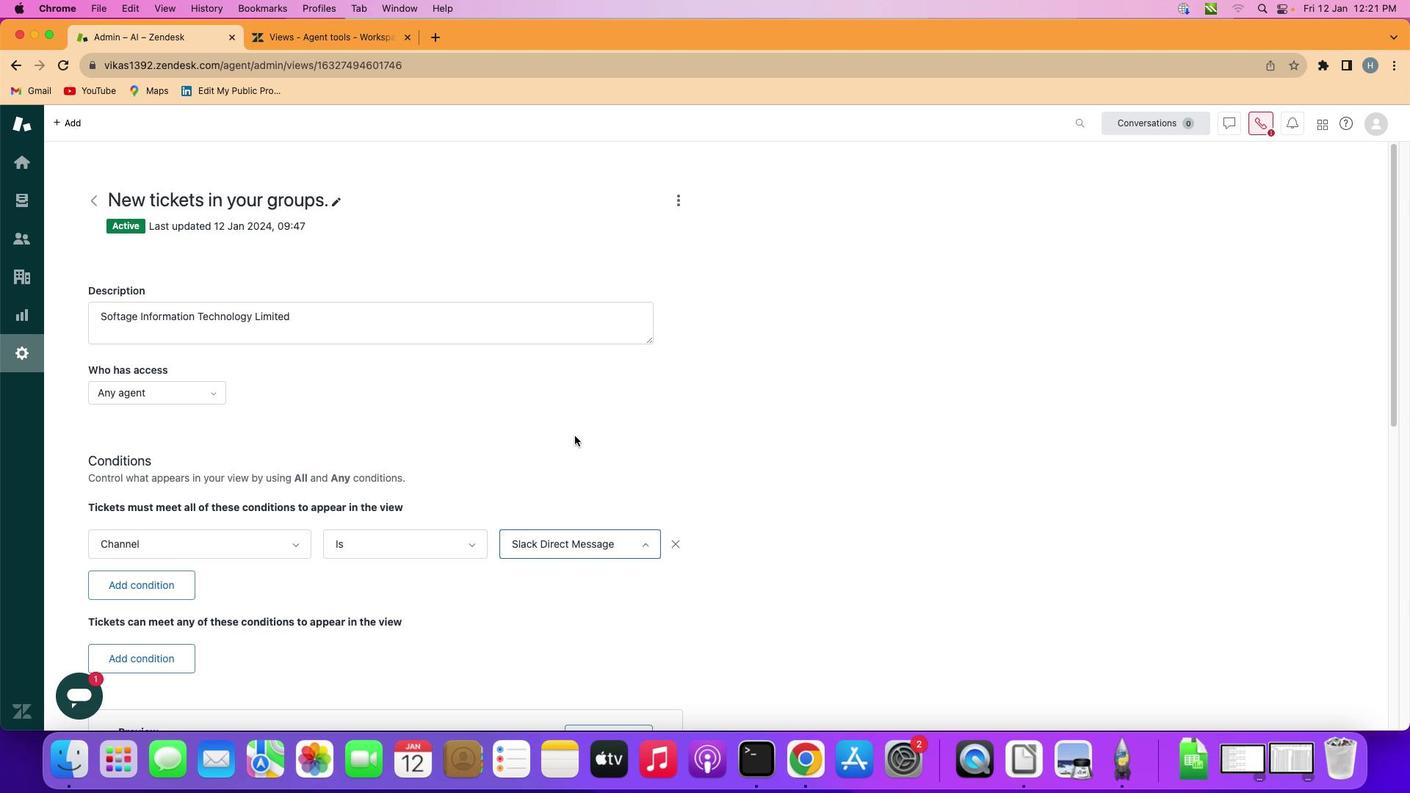 
Action: Mouse pressed left at (575, 437)
Screenshot: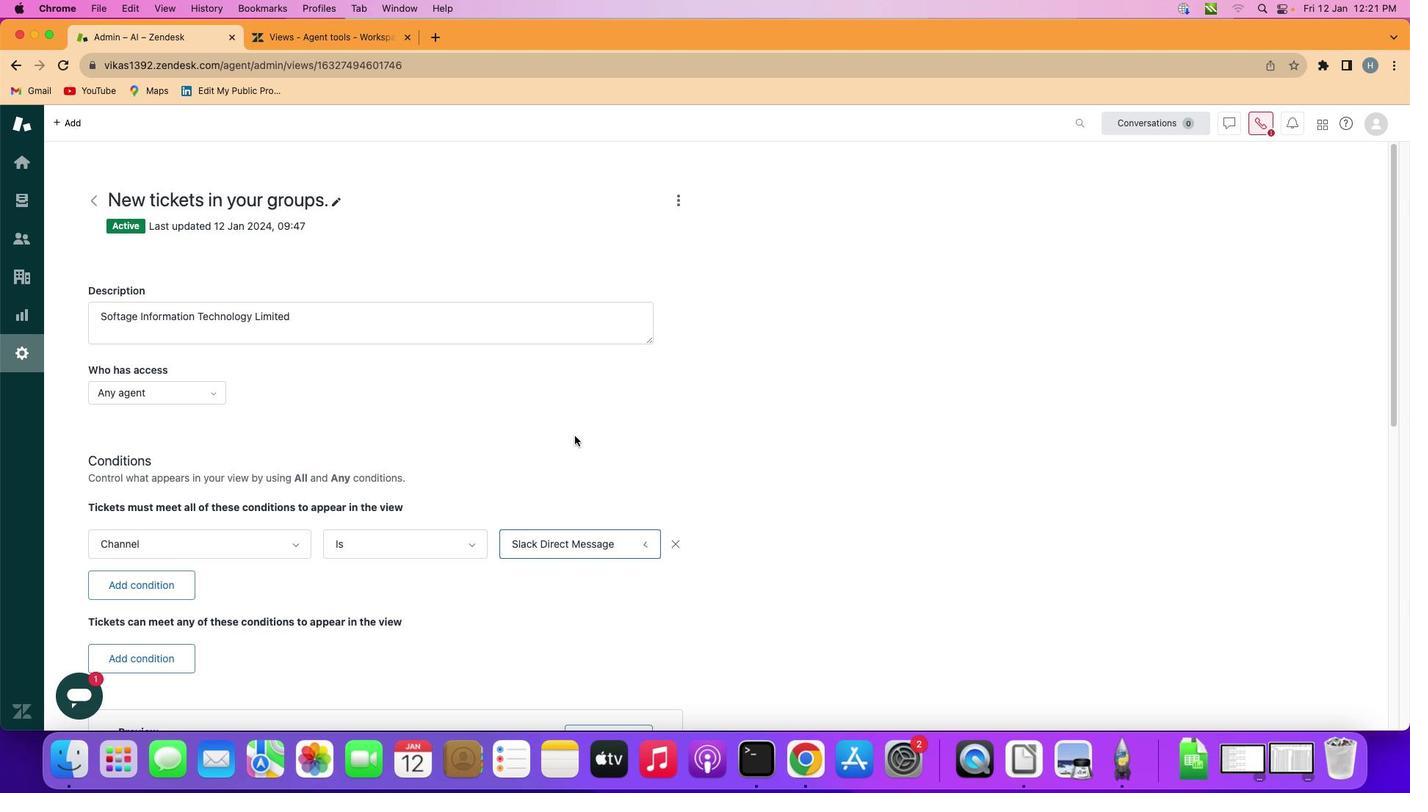 
